 Task: Find connections with filter location Icó with filter topic #Venturecapitalwith filter profile language Potuguese with filter current company SPX FLOW, Inc. with filter school Modern School with filter industry Wholesale Chemical and Allied Products with filter service category Marketing with filter keywords title Copywriter
Action: Mouse moved to (587, 113)
Screenshot: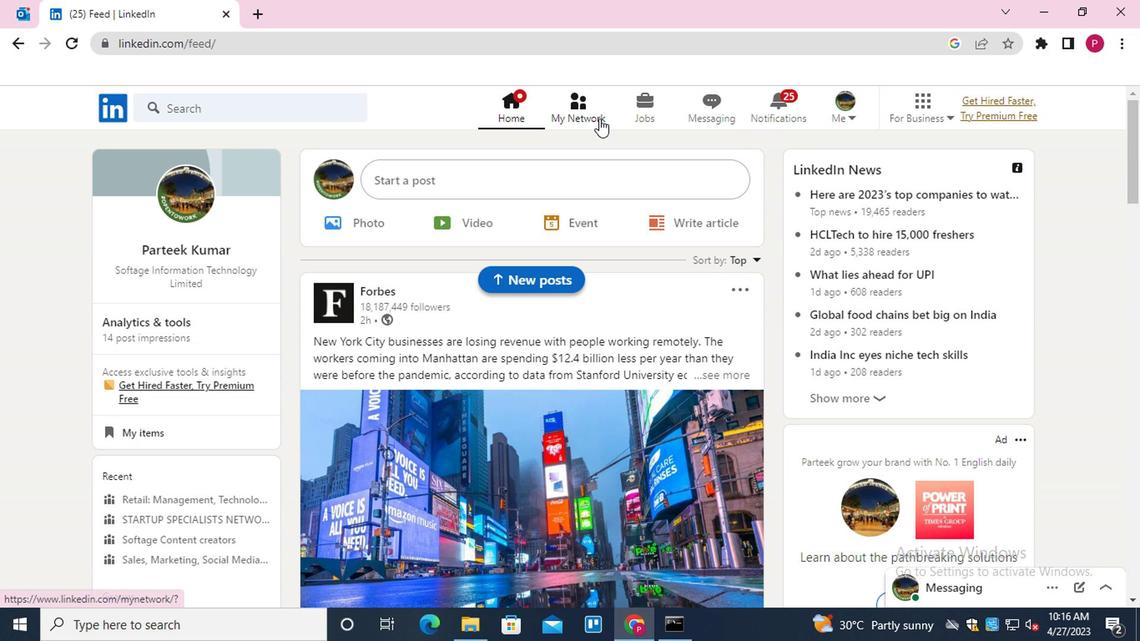 
Action: Mouse pressed left at (587, 113)
Screenshot: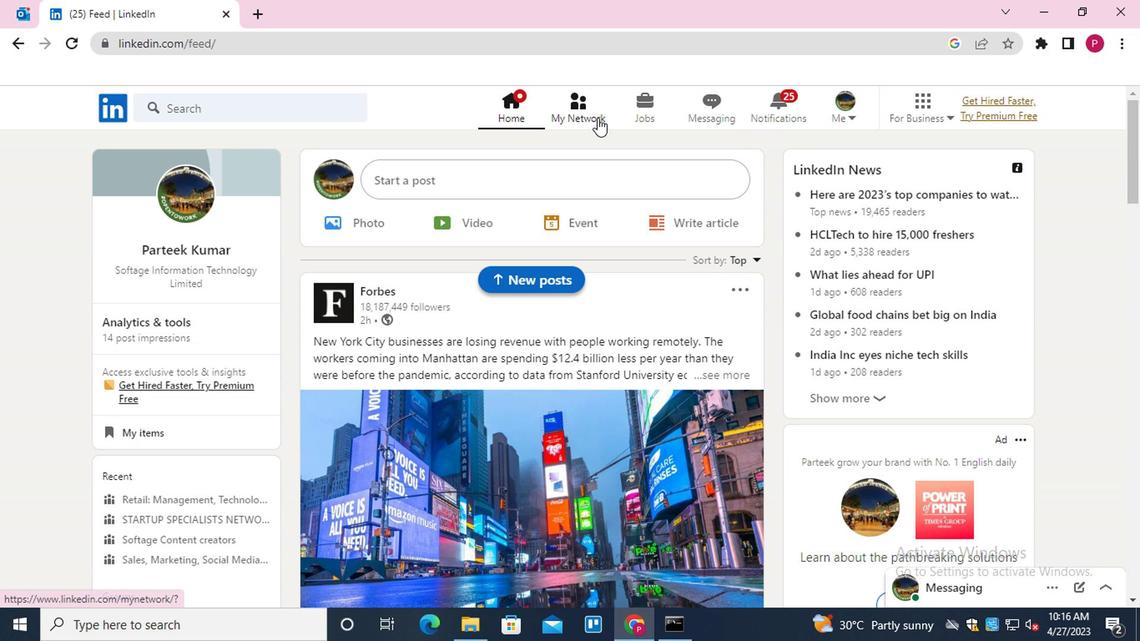 
Action: Mouse moved to (260, 194)
Screenshot: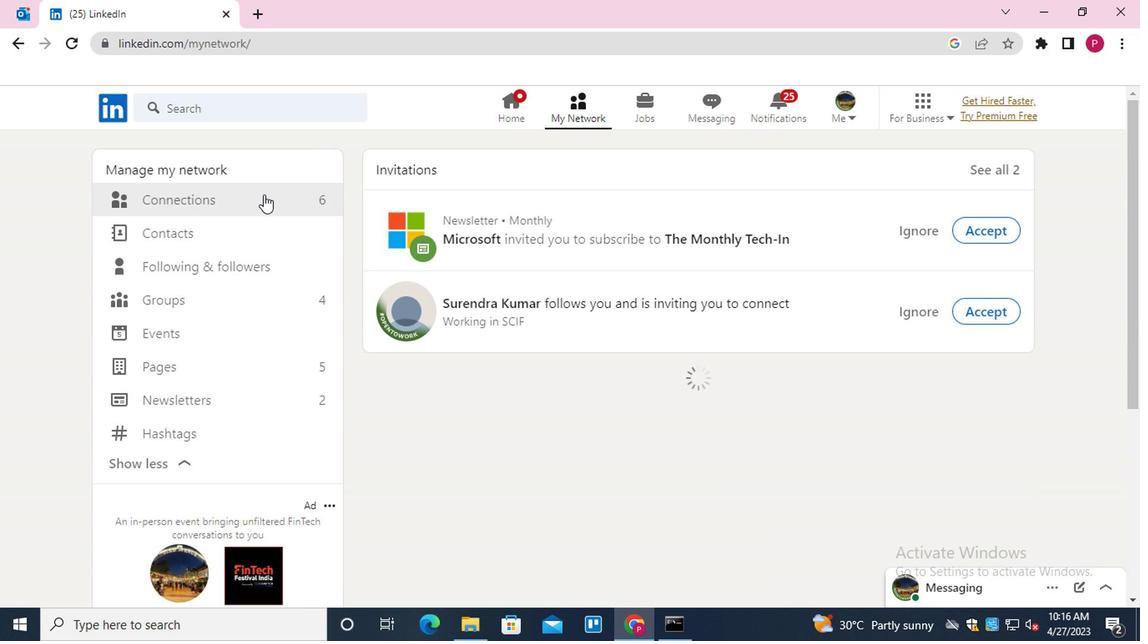 
Action: Mouse pressed left at (260, 194)
Screenshot: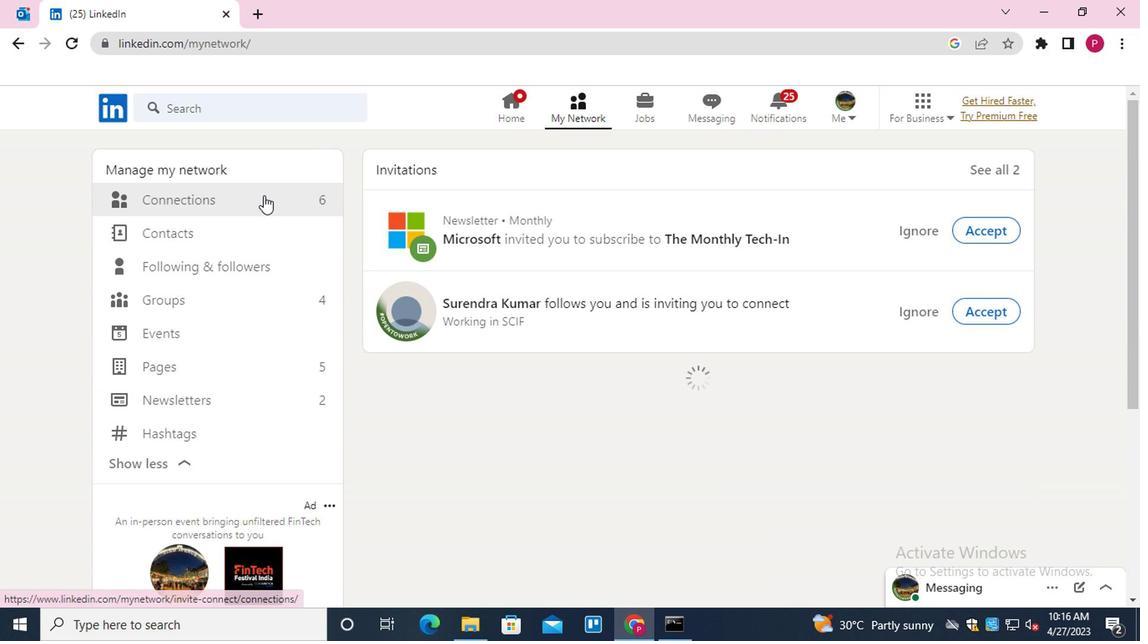 
Action: Mouse moved to (689, 198)
Screenshot: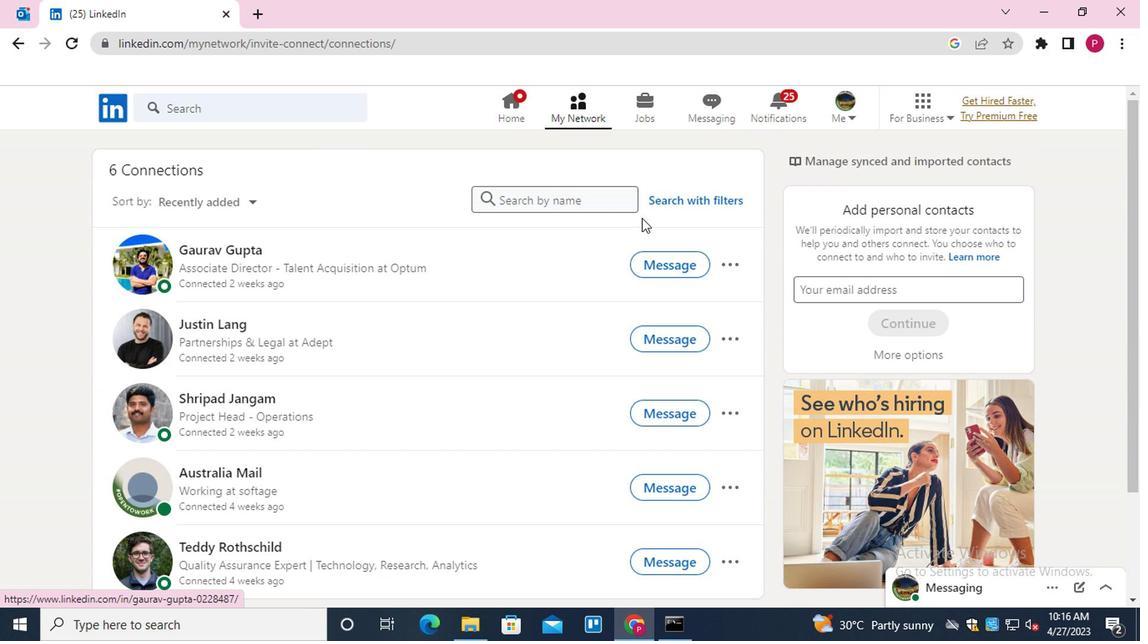 
Action: Mouse pressed left at (689, 198)
Screenshot: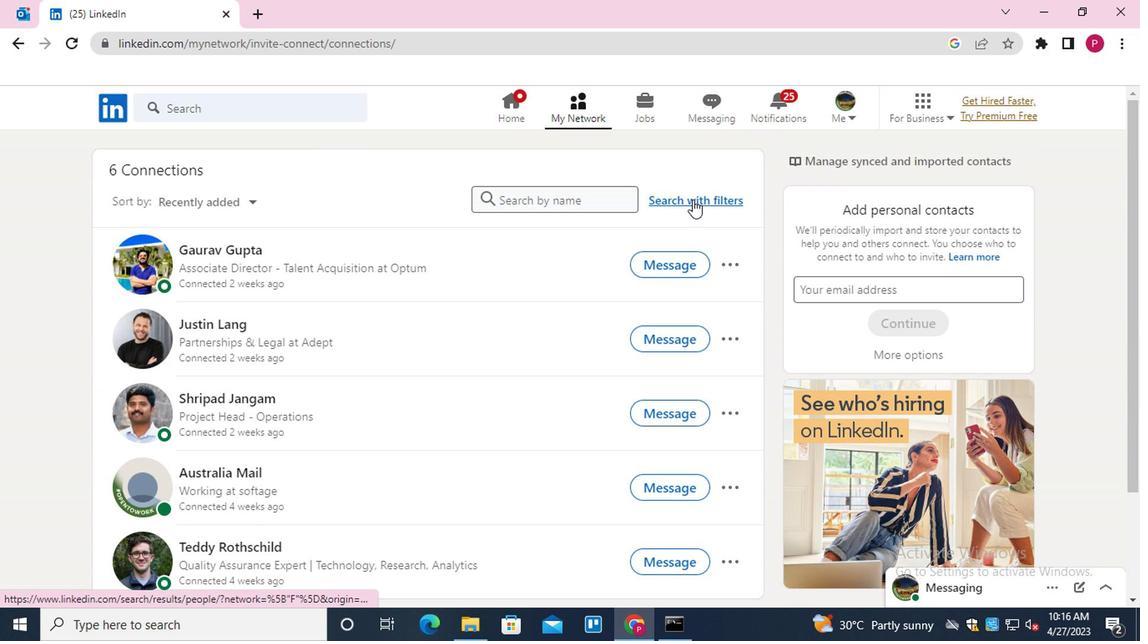 
Action: Mouse moved to (548, 151)
Screenshot: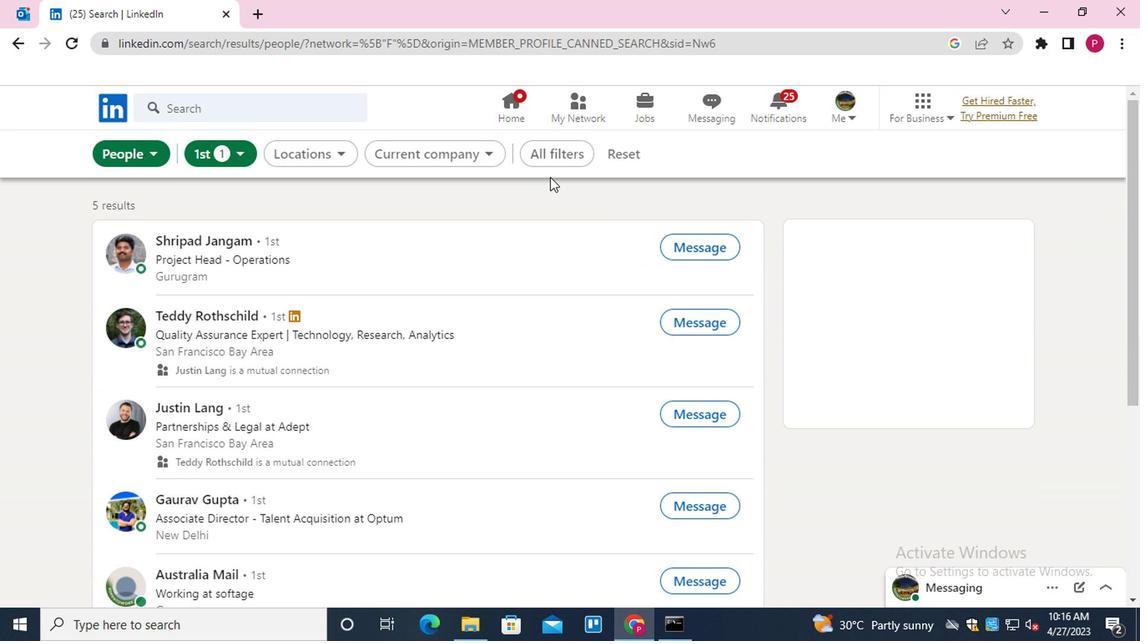 
Action: Mouse pressed left at (548, 151)
Screenshot: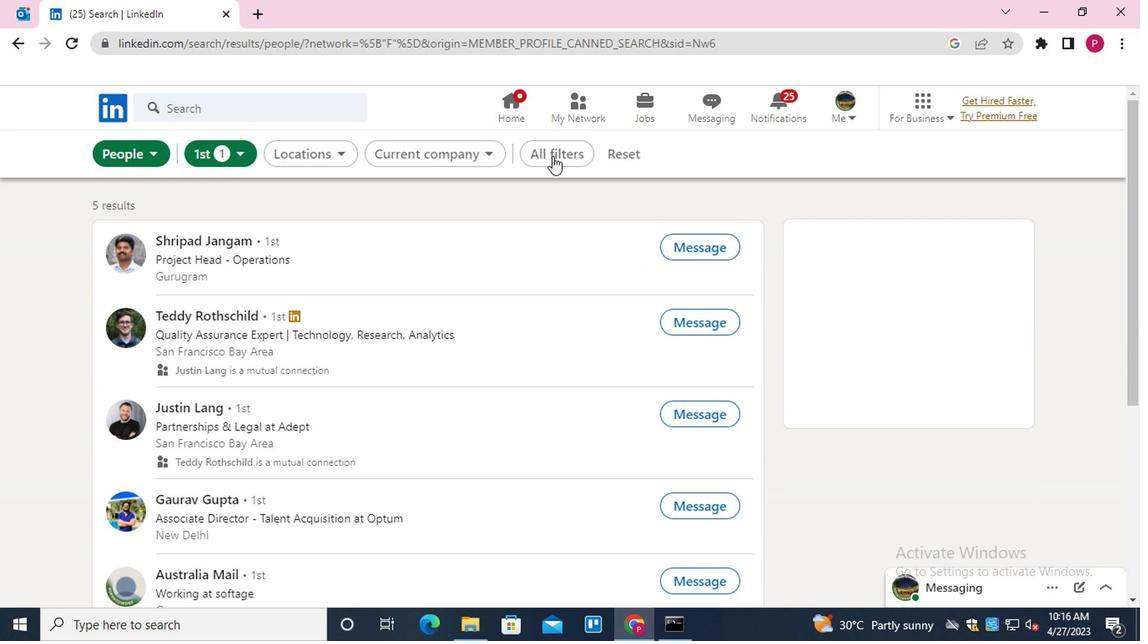 
Action: Mouse moved to (808, 320)
Screenshot: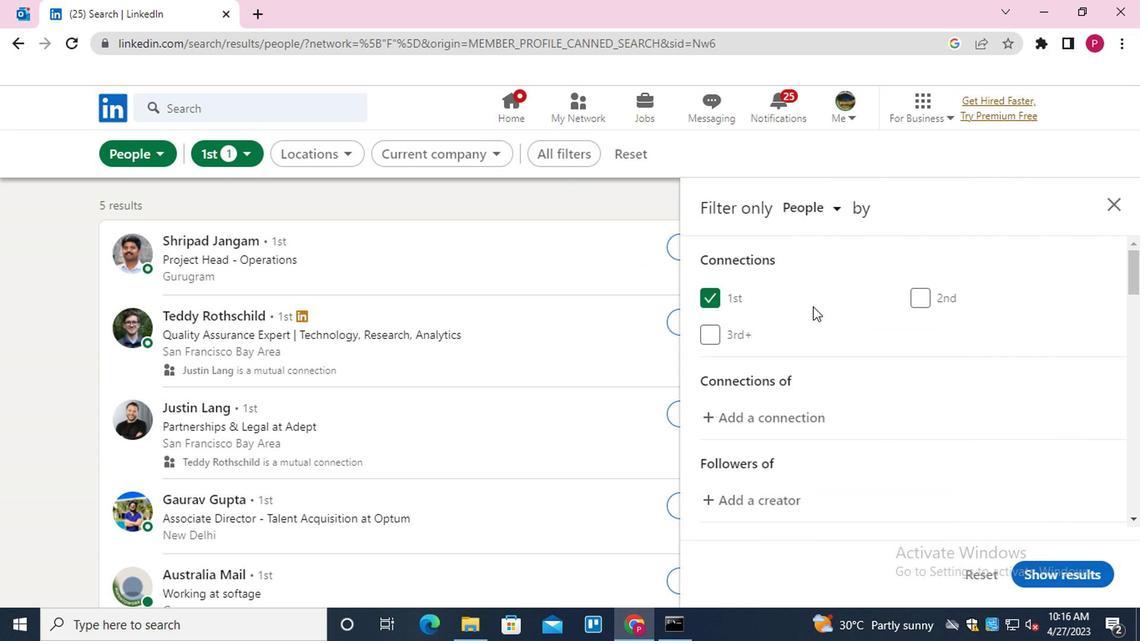 
Action: Mouse scrolled (808, 320) with delta (0, 0)
Screenshot: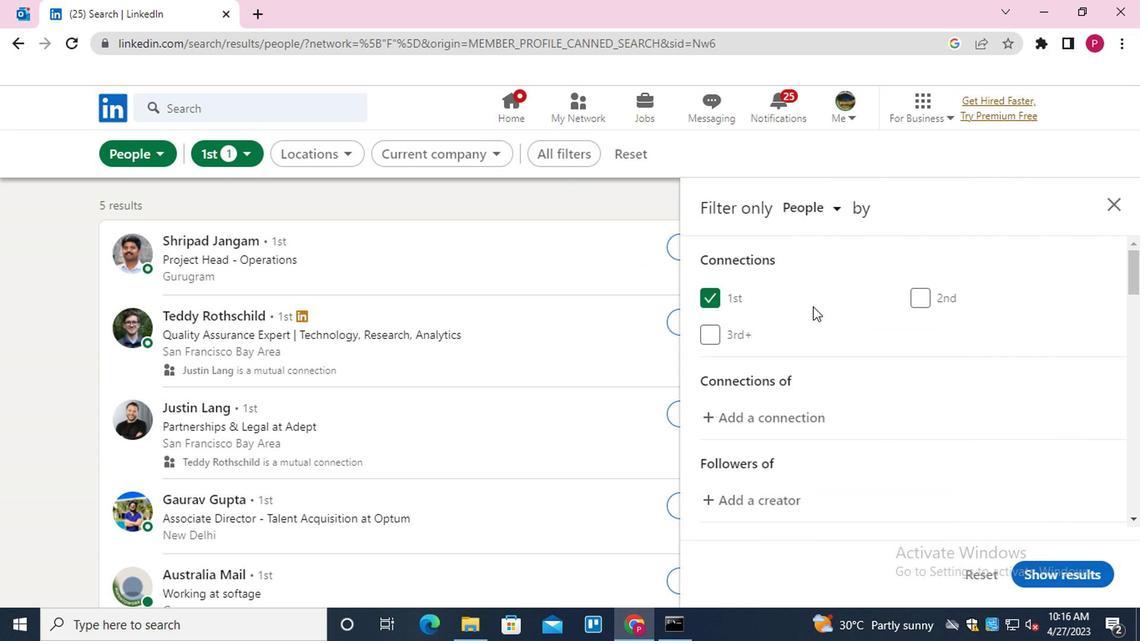 
Action: Mouse moved to (810, 323)
Screenshot: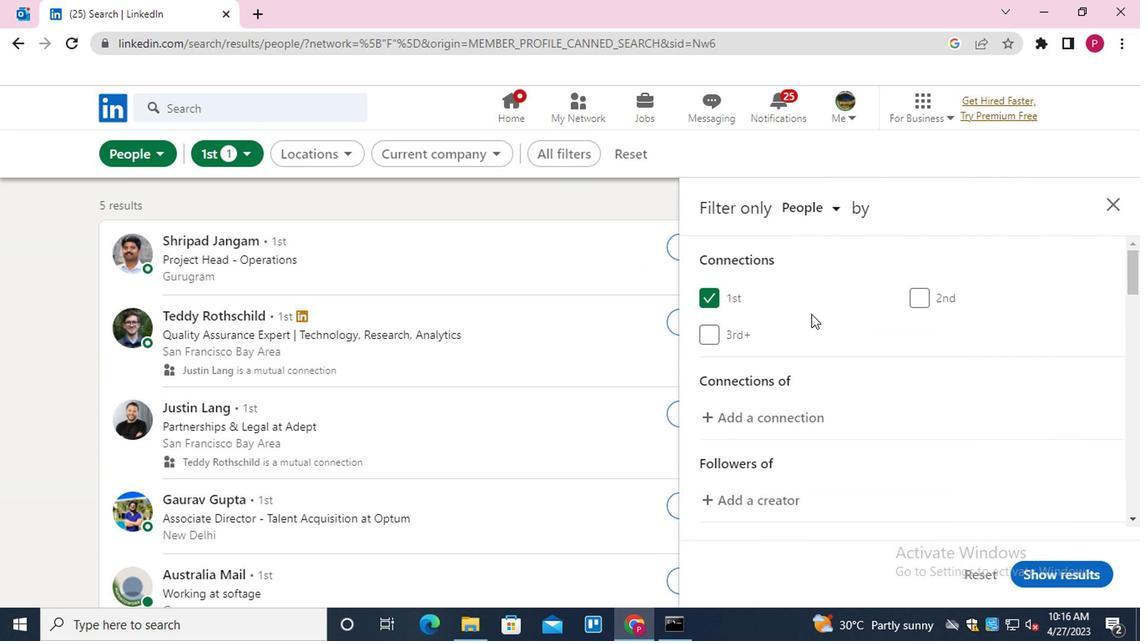 
Action: Mouse scrolled (810, 322) with delta (0, 0)
Screenshot: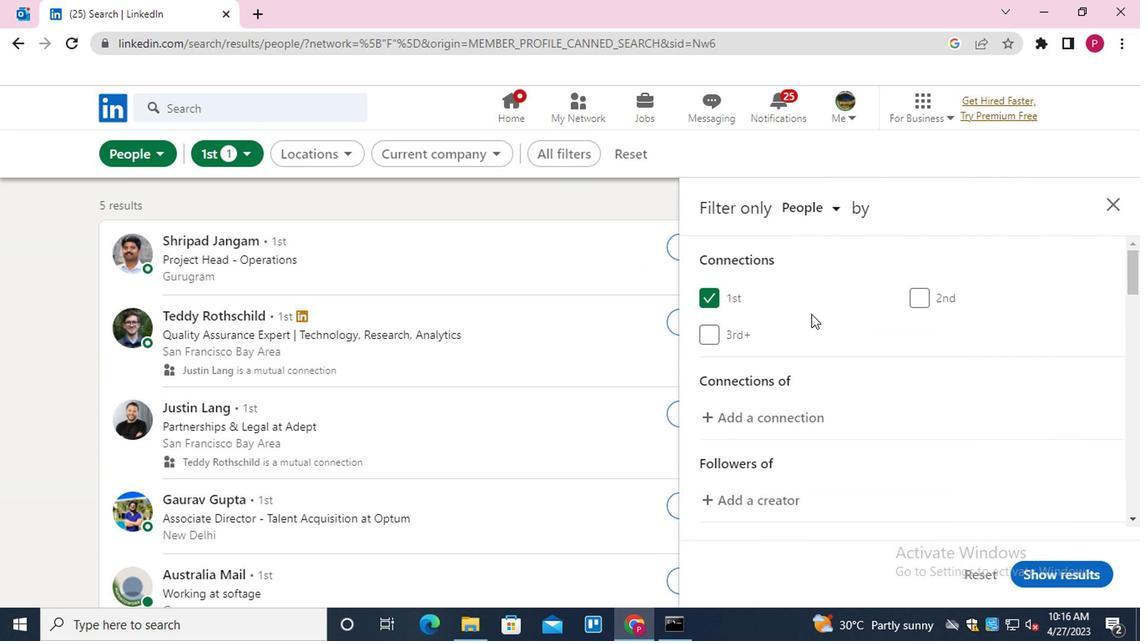 
Action: Mouse moved to (811, 324)
Screenshot: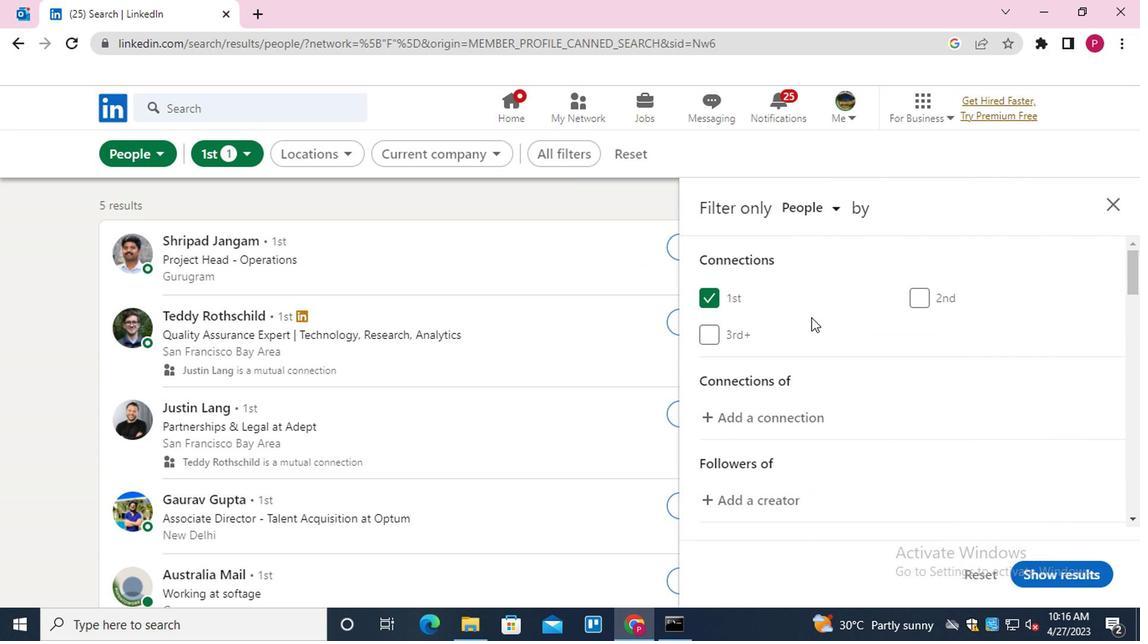 
Action: Mouse scrolled (811, 324) with delta (0, 0)
Screenshot: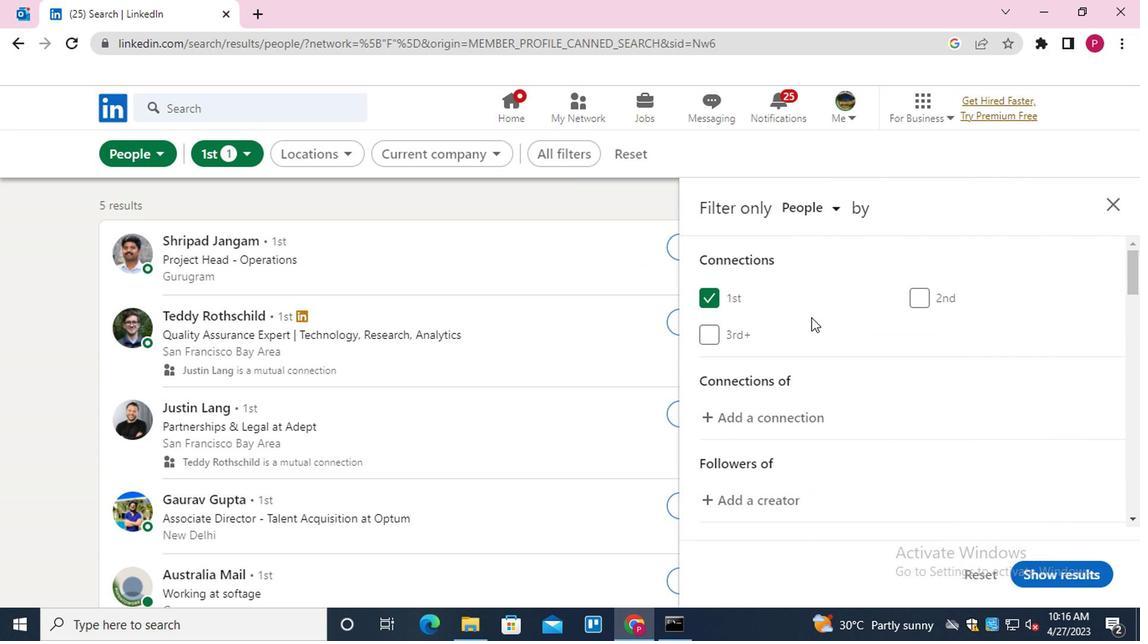 
Action: Mouse moved to (944, 401)
Screenshot: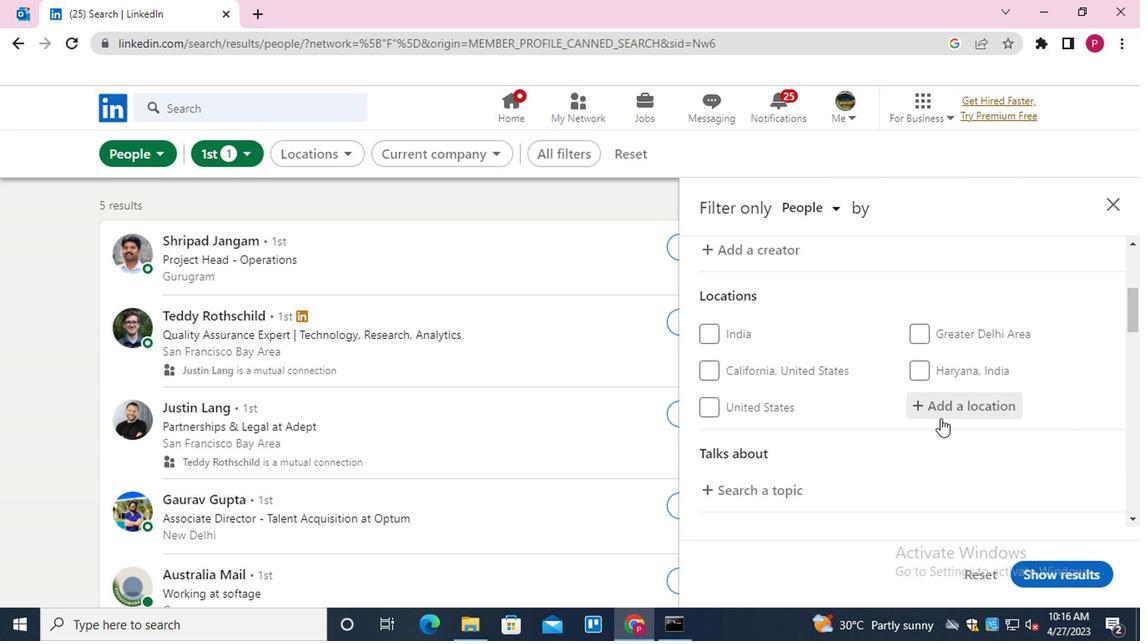
Action: Mouse pressed left at (944, 401)
Screenshot: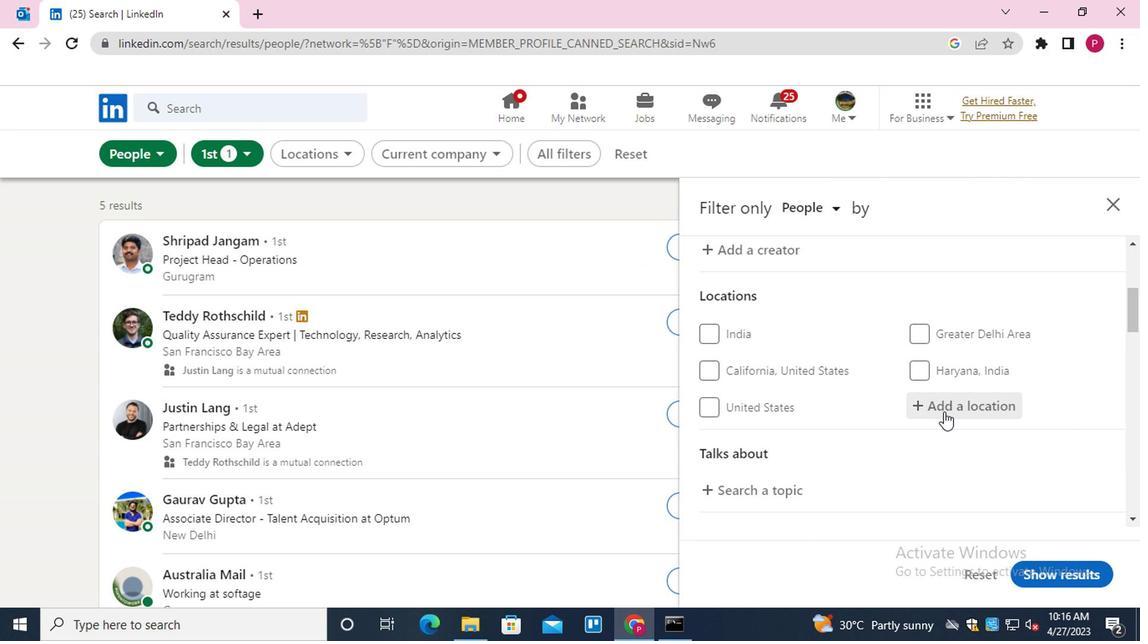 
Action: Key pressed <Key.shift>ICO<Key.down><Key.enter>
Screenshot: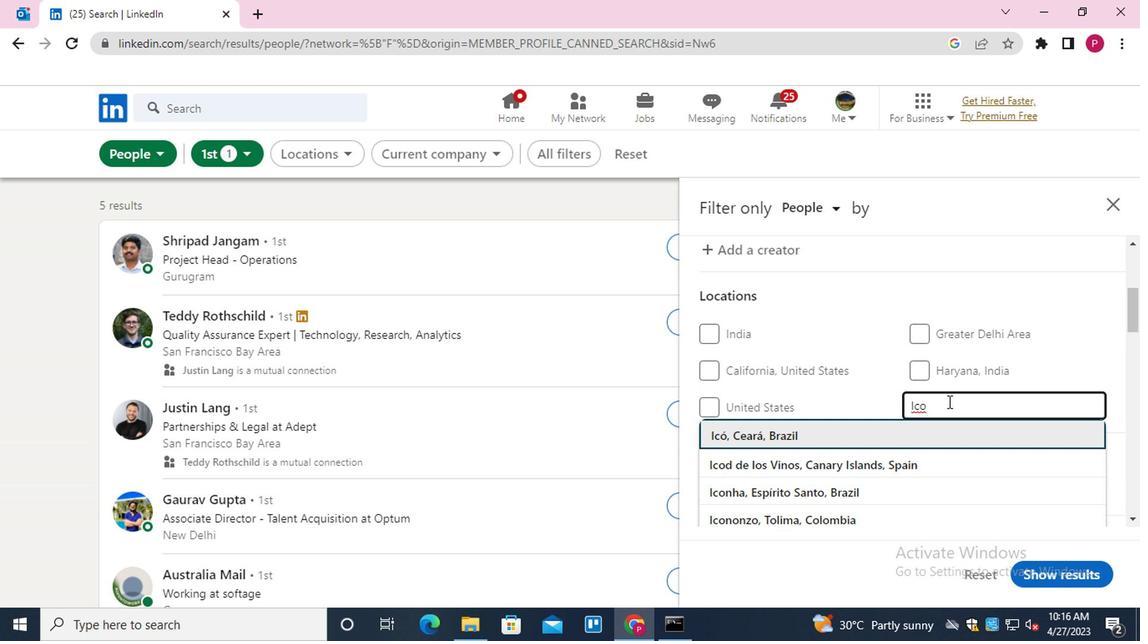 
Action: Mouse scrolled (944, 400) with delta (0, 0)
Screenshot: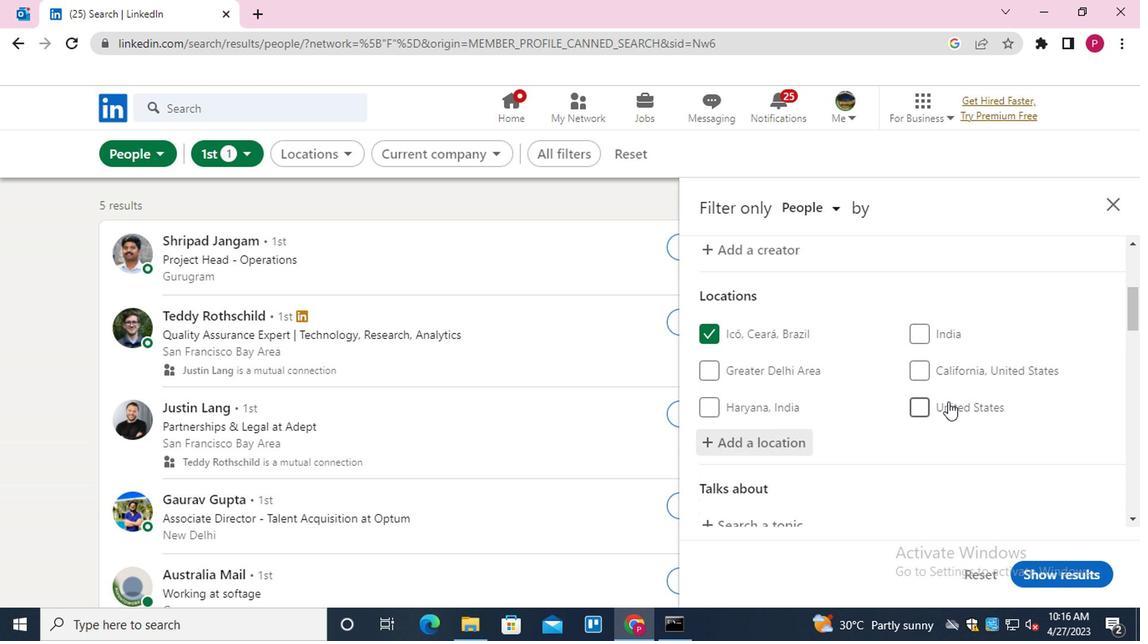 
Action: Mouse scrolled (944, 400) with delta (0, 0)
Screenshot: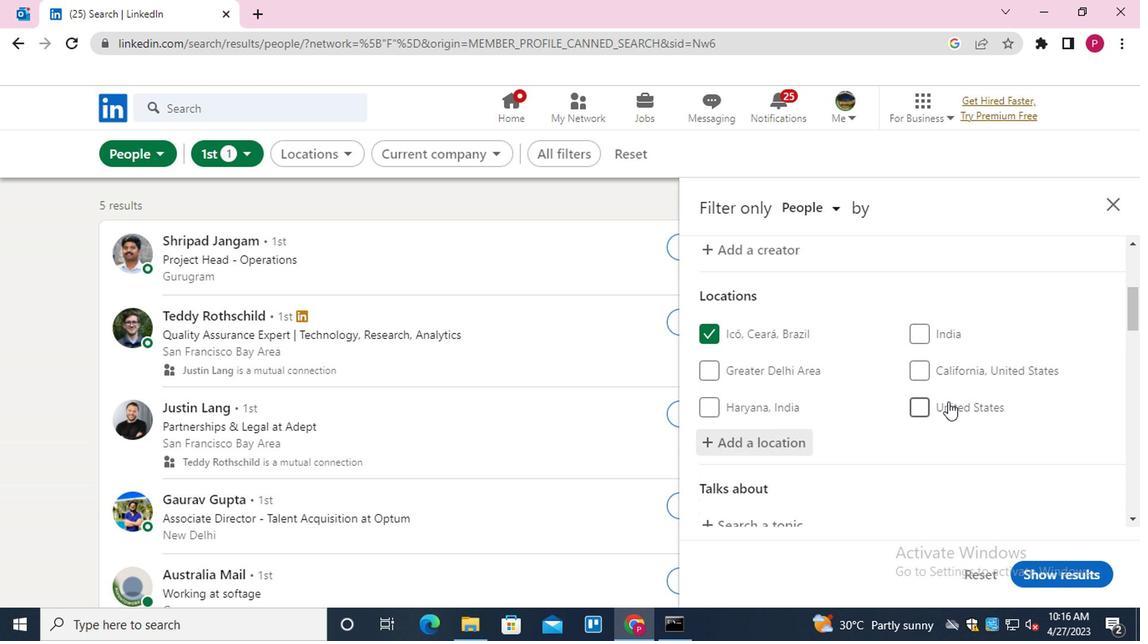 
Action: Mouse scrolled (944, 400) with delta (0, 0)
Screenshot: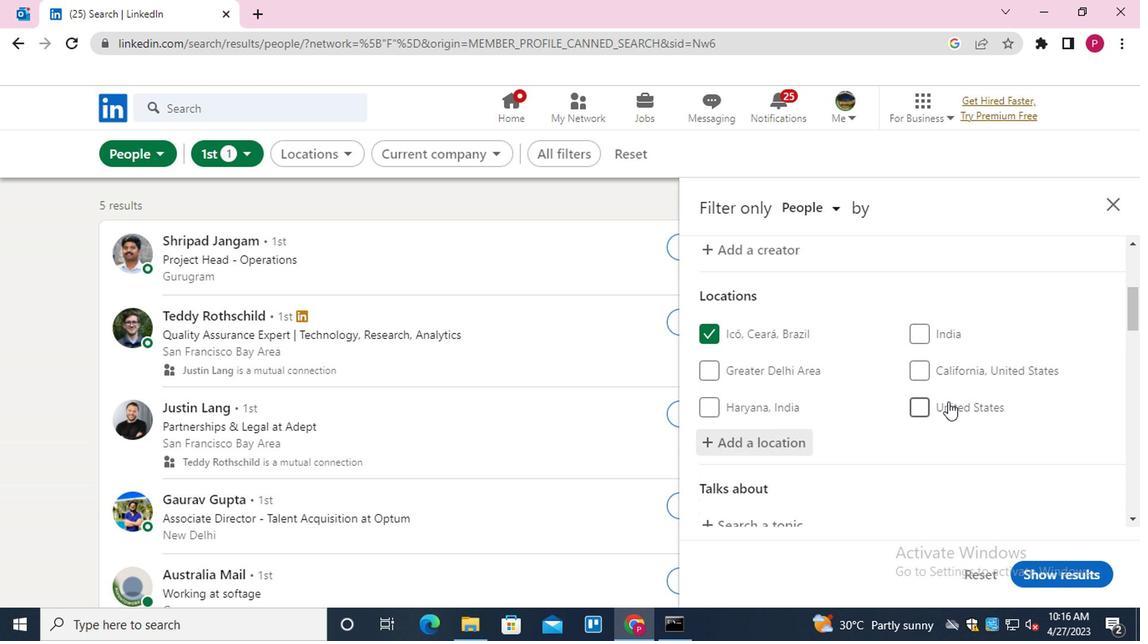 
Action: Mouse moved to (764, 277)
Screenshot: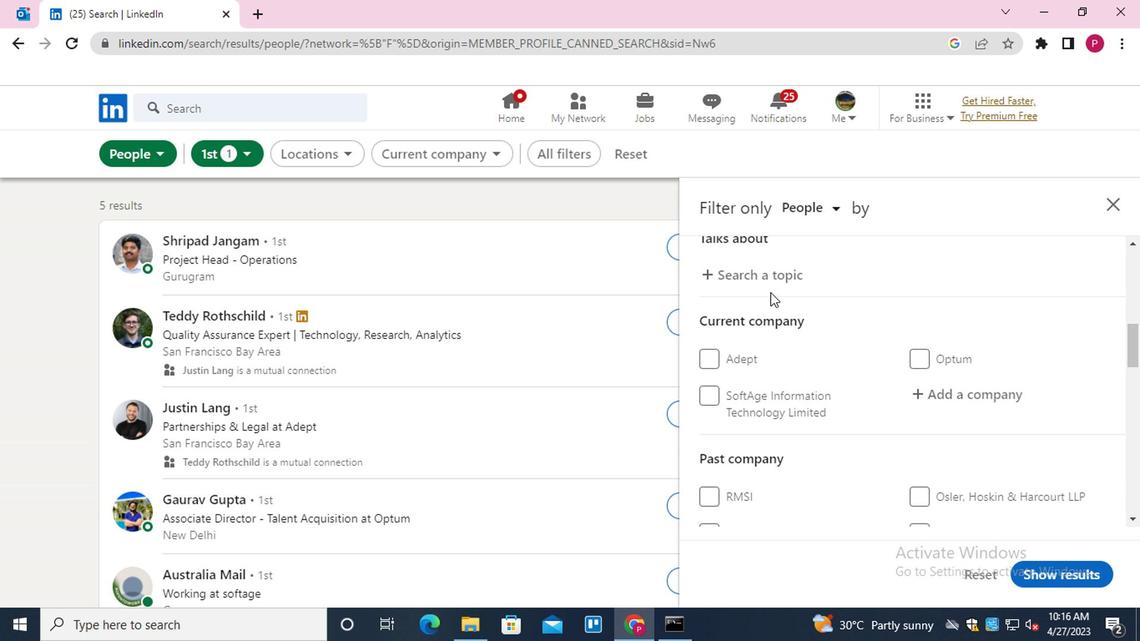 
Action: Mouse pressed left at (764, 277)
Screenshot: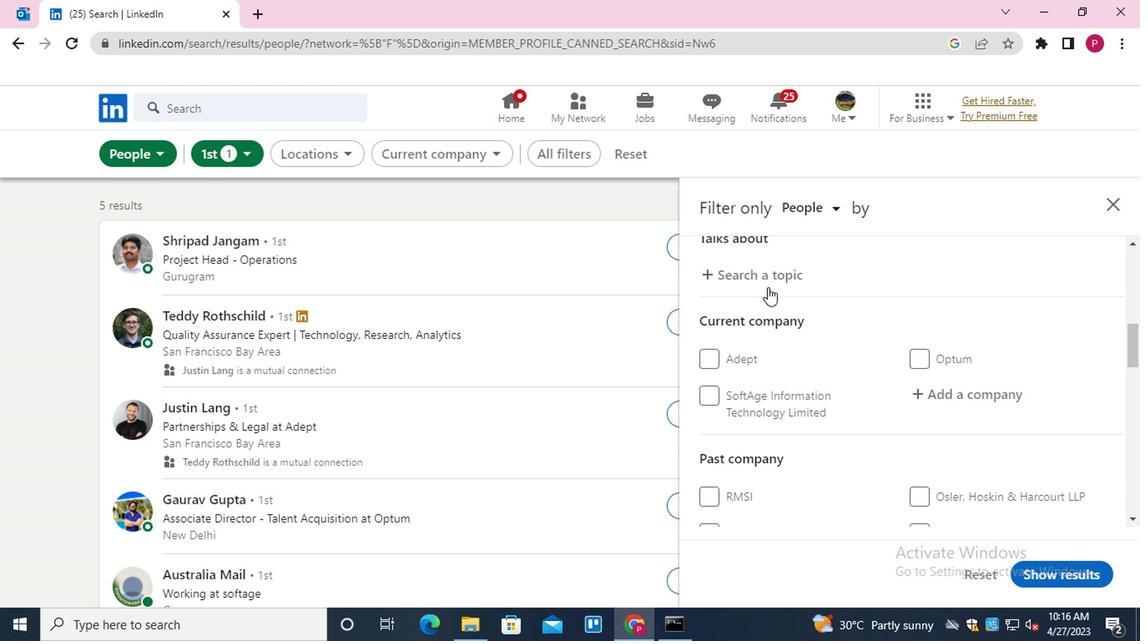 
Action: Key pressed <Key.shift>VENTURE<Key.down><Key.enter>
Screenshot: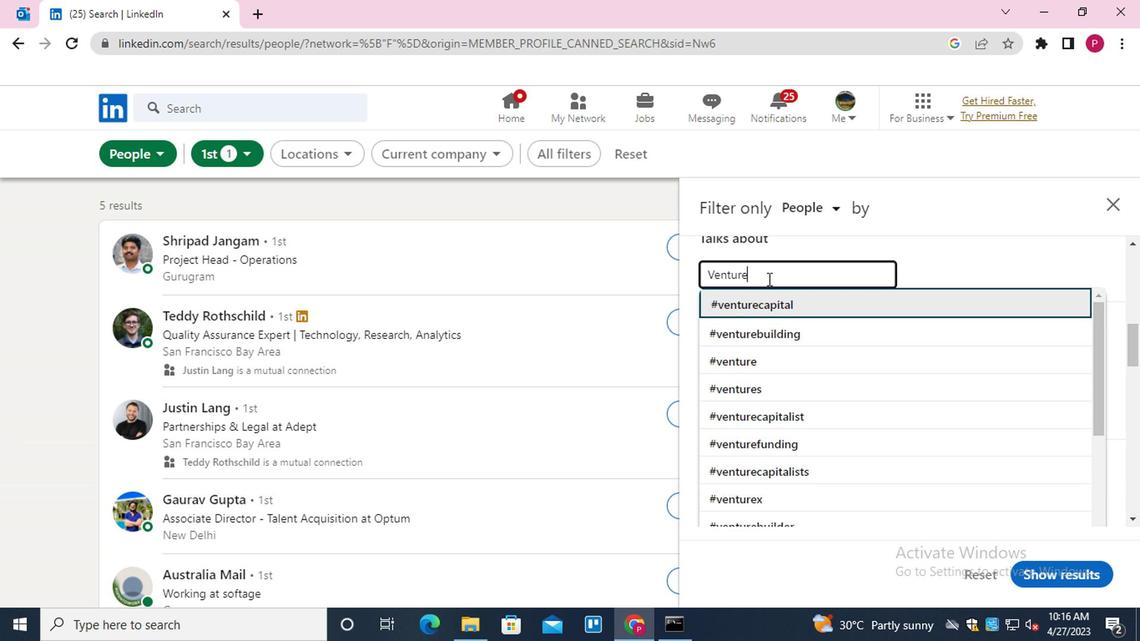 
Action: Mouse moved to (751, 293)
Screenshot: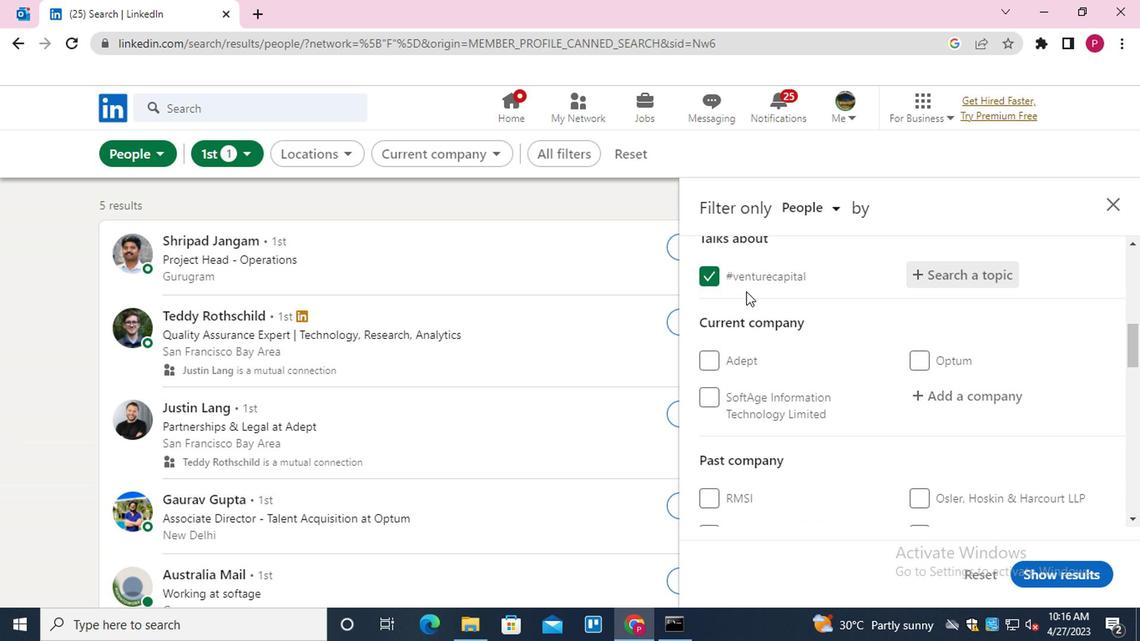 
Action: Mouse scrolled (751, 293) with delta (0, 0)
Screenshot: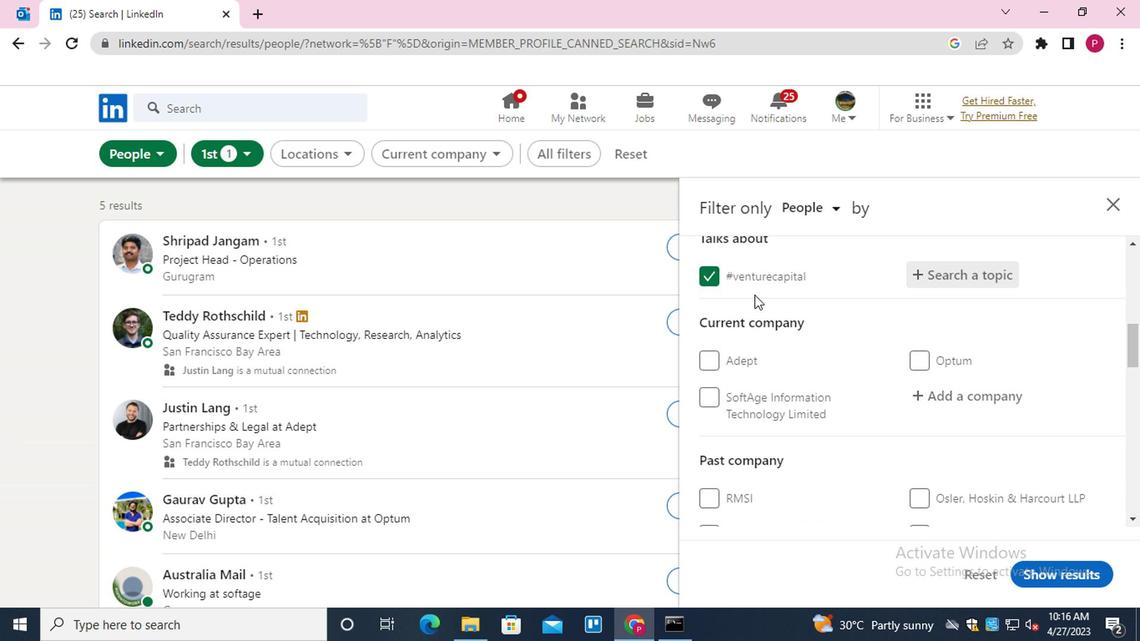 
Action: Mouse moved to (946, 296)
Screenshot: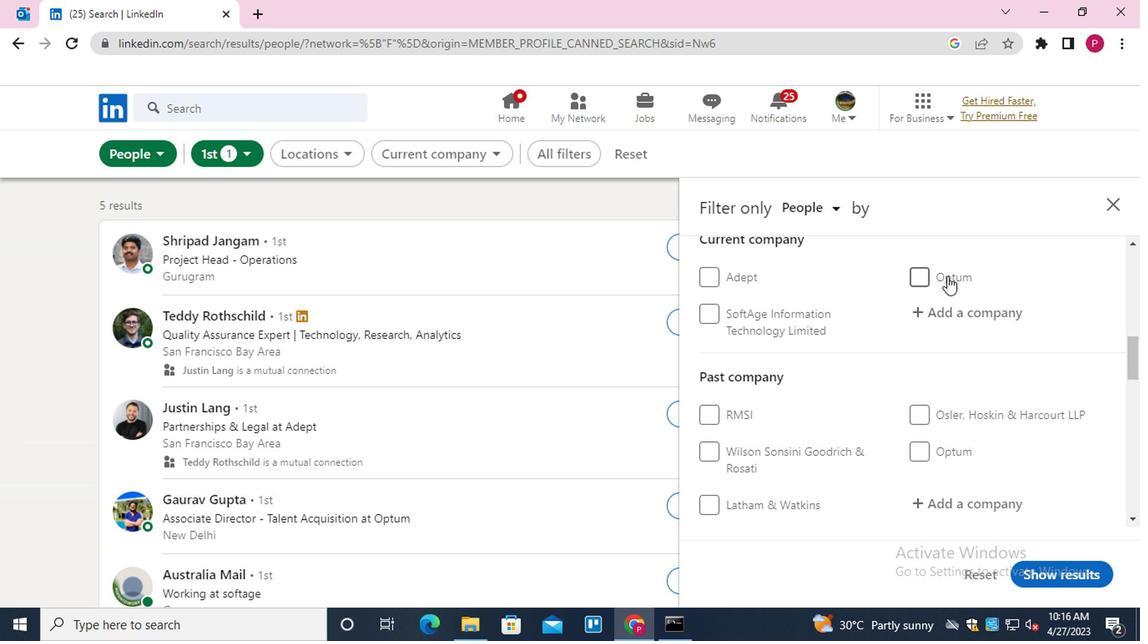 
Action: Mouse pressed left at (946, 296)
Screenshot: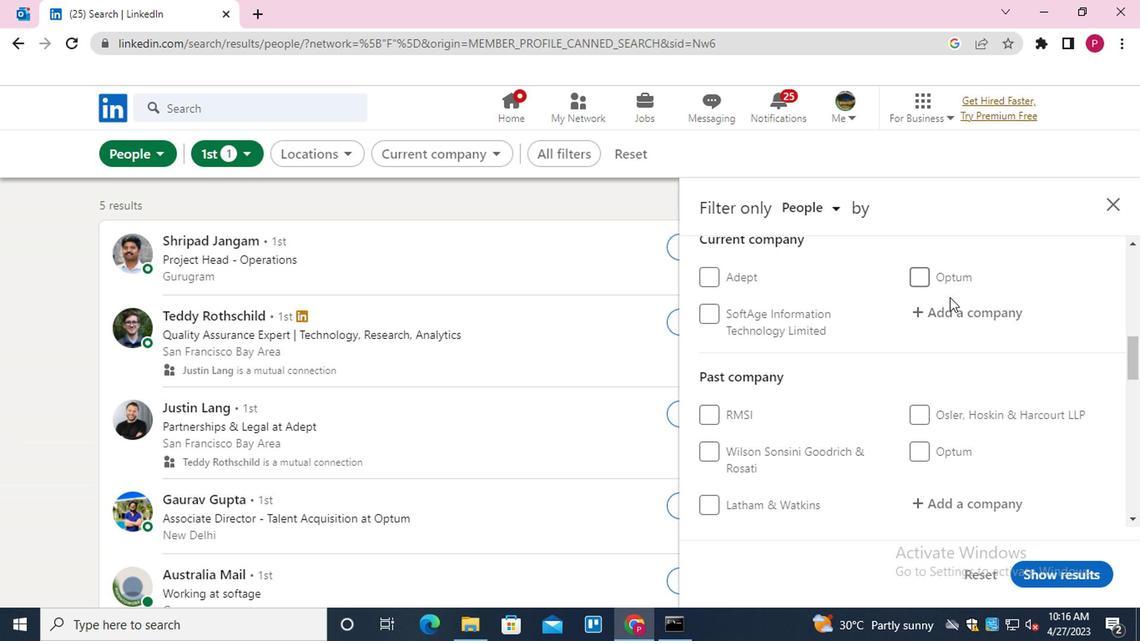 
Action: Mouse moved to (948, 317)
Screenshot: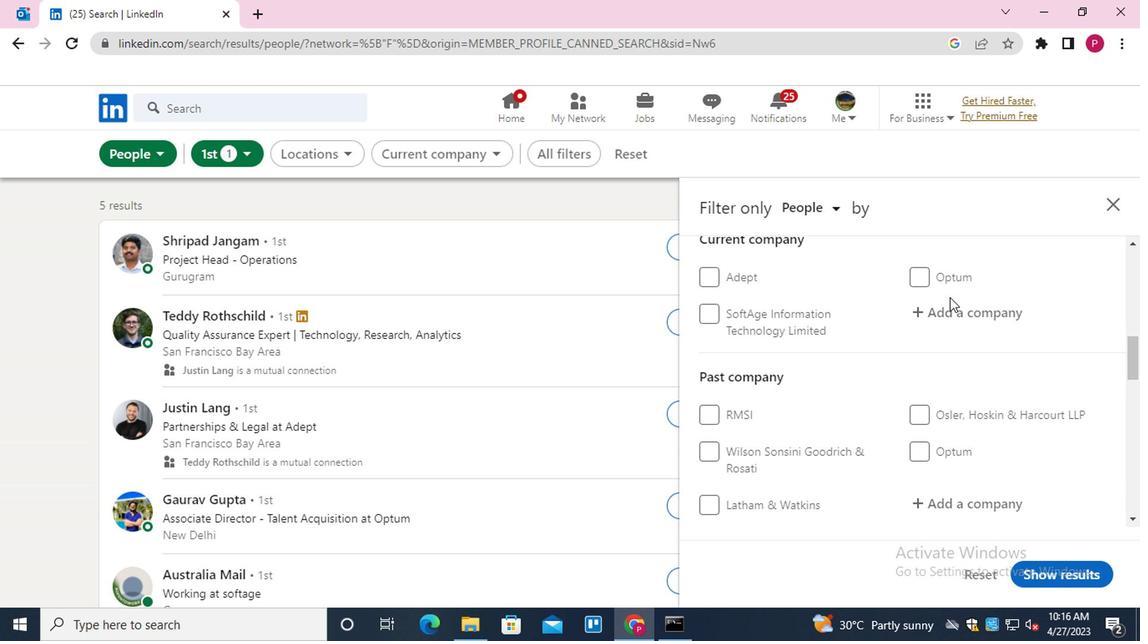 
Action: Mouse pressed left at (948, 317)
Screenshot: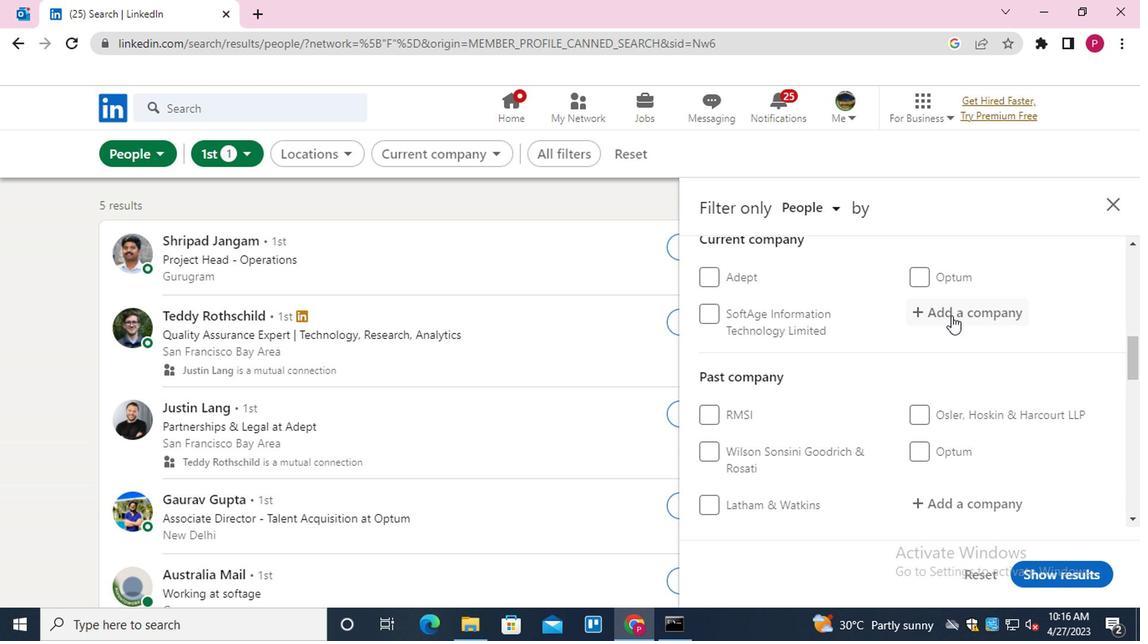 
Action: Key pressed <Key.shift>SPX<Key.space><Key.down><Key.enter>
Screenshot: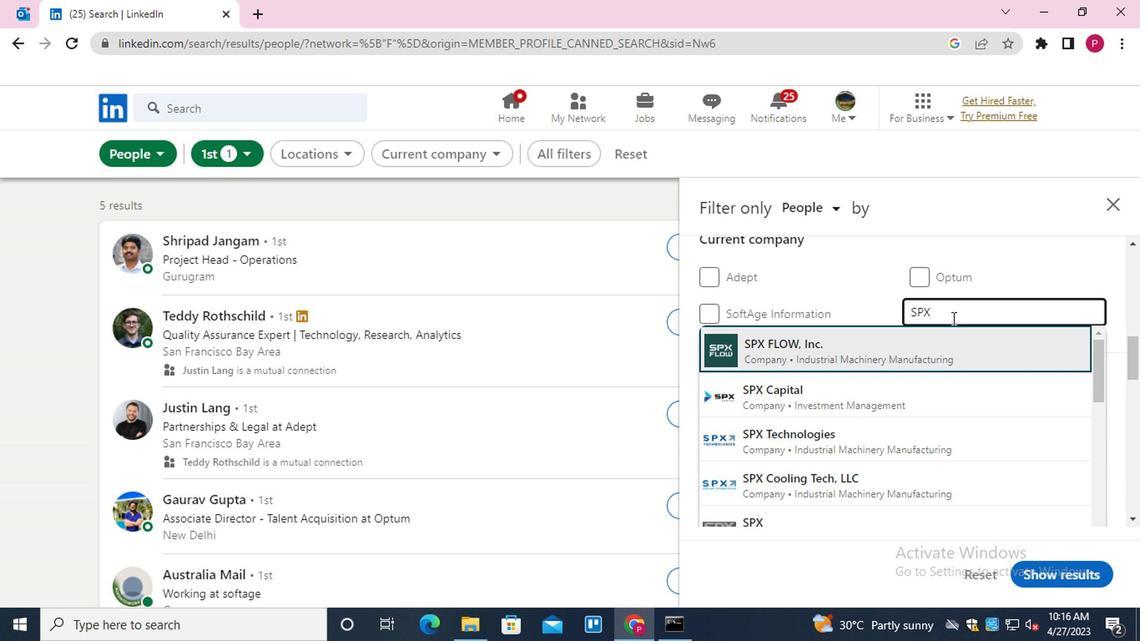 
Action: Mouse moved to (920, 320)
Screenshot: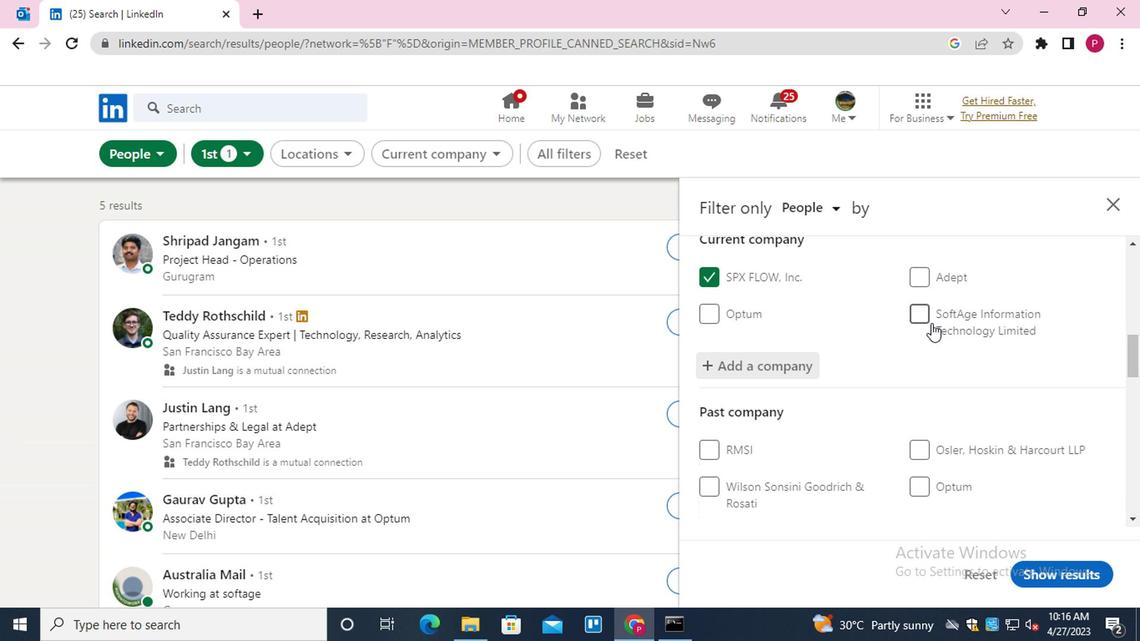
Action: Mouse scrolled (920, 320) with delta (0, 0)
Screenshot: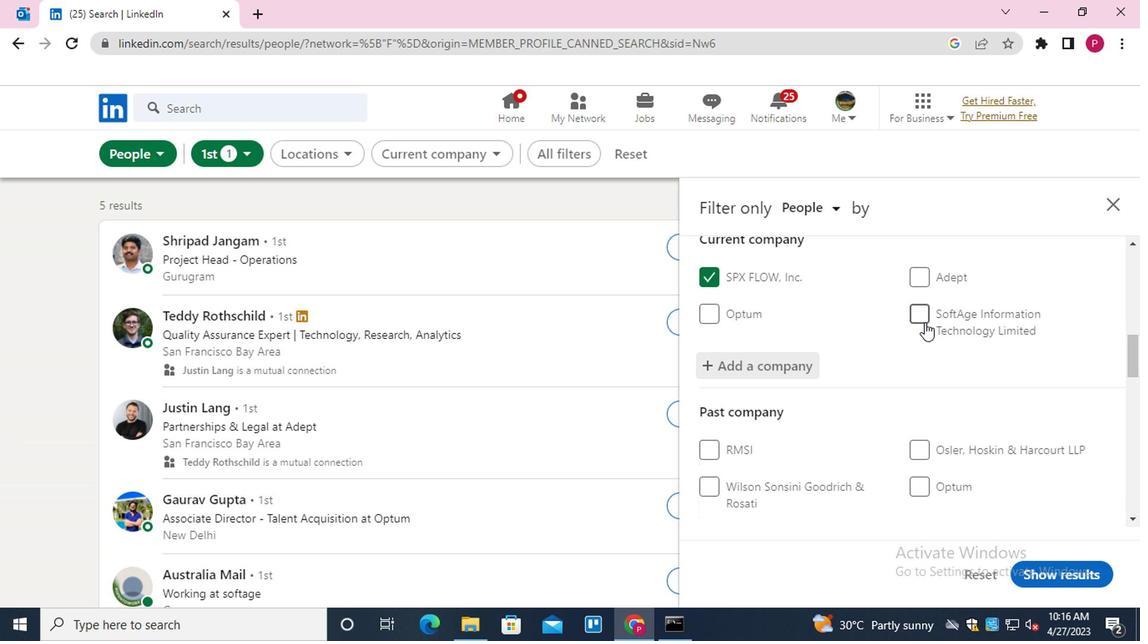
Action: Mouse scrolled (920, 320) with delta (0, 0)
Screenshot: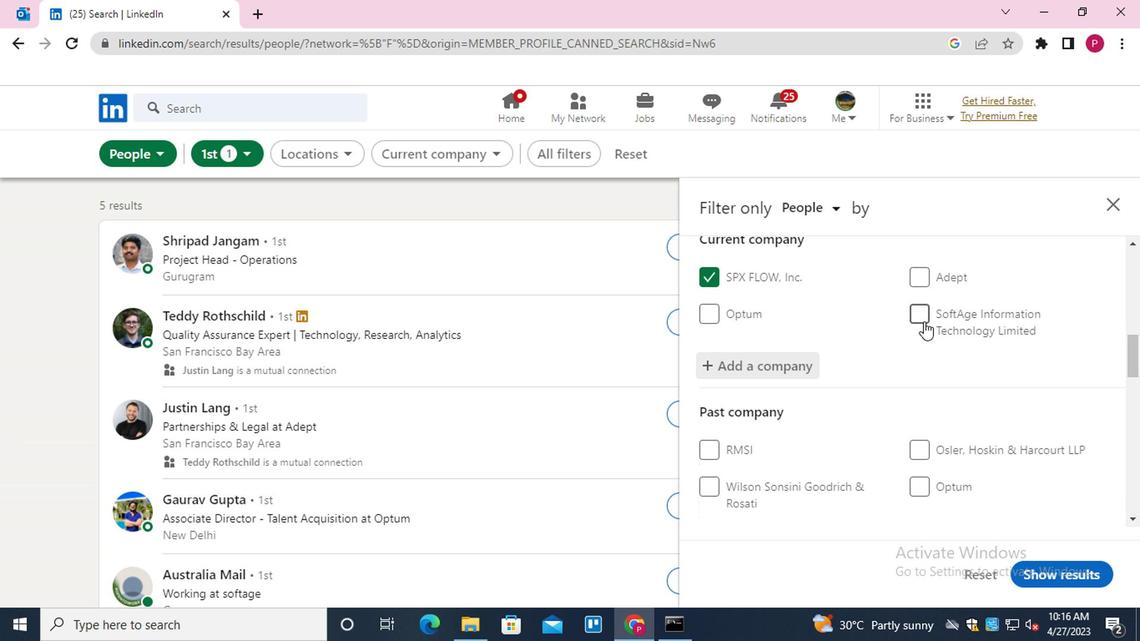 
Action: Mouse moved to (936, 362)
Screenshot: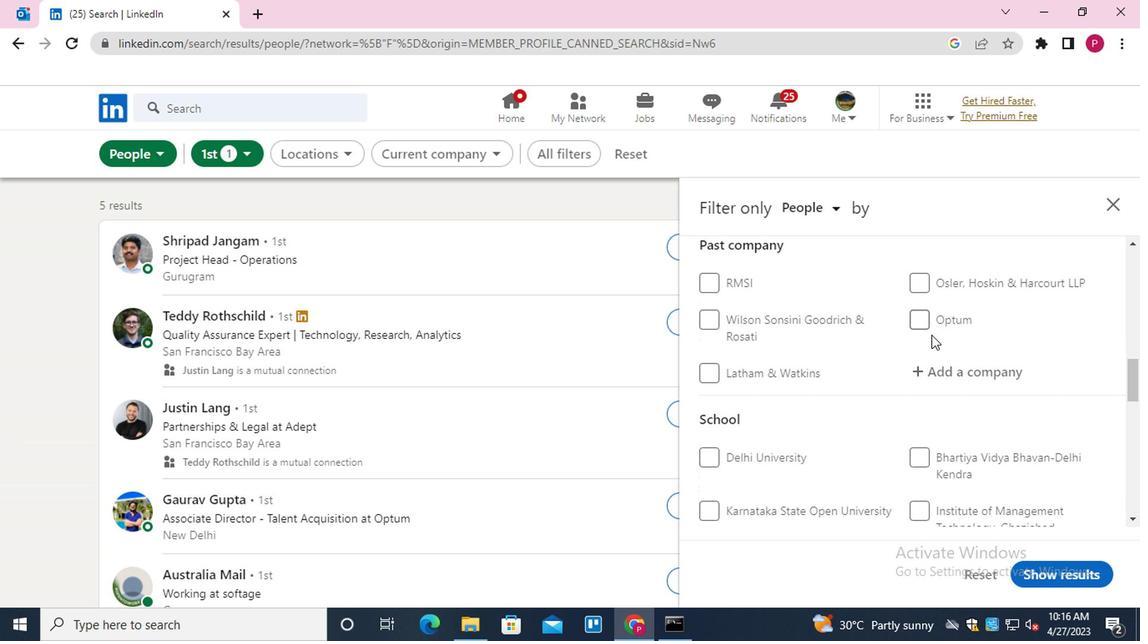
Action: Mouse scrolled (936, 362) with delta (0, 0)
Screenshot: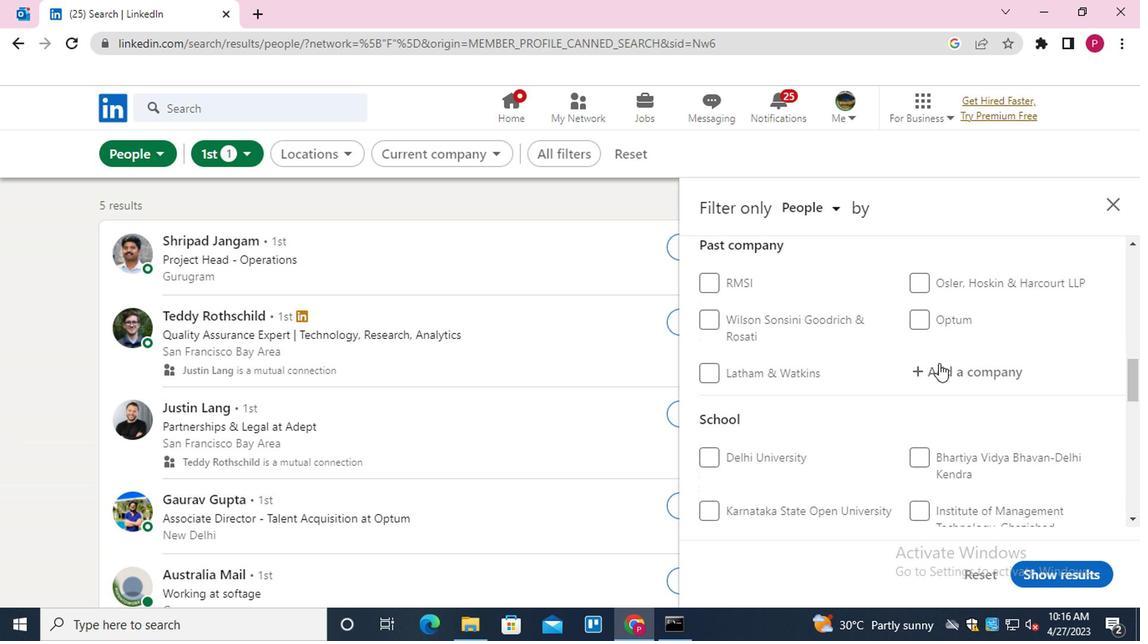 
Action: Mouse scrolled (936, 362) with delta (0, 0)
Screenshot: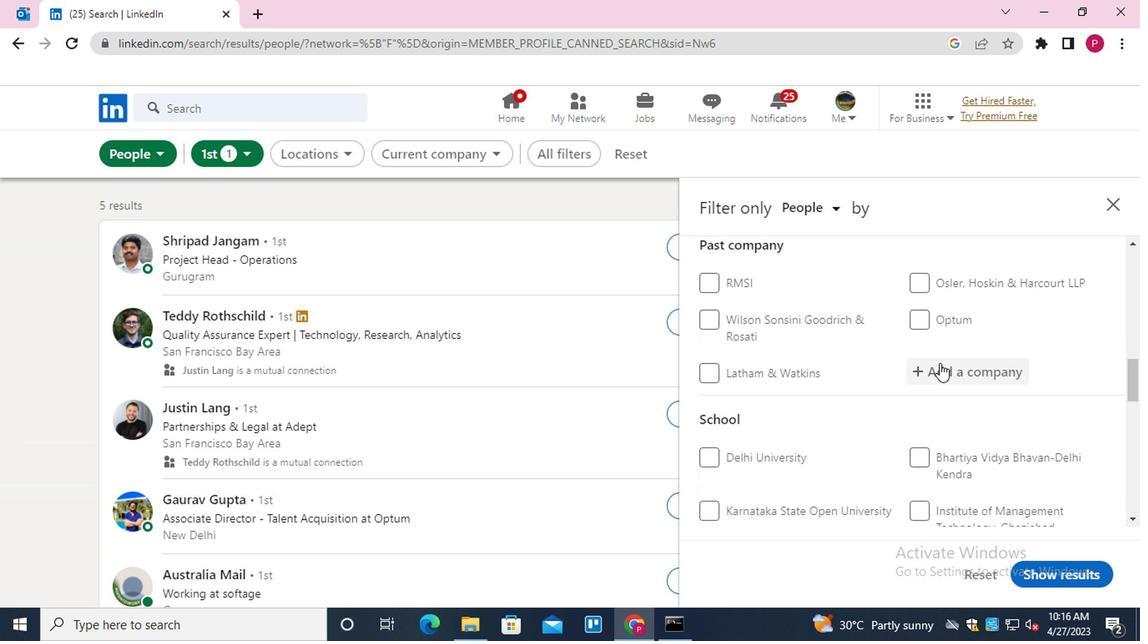 
Action: Mouse moved to (957, 396)
Screenshot: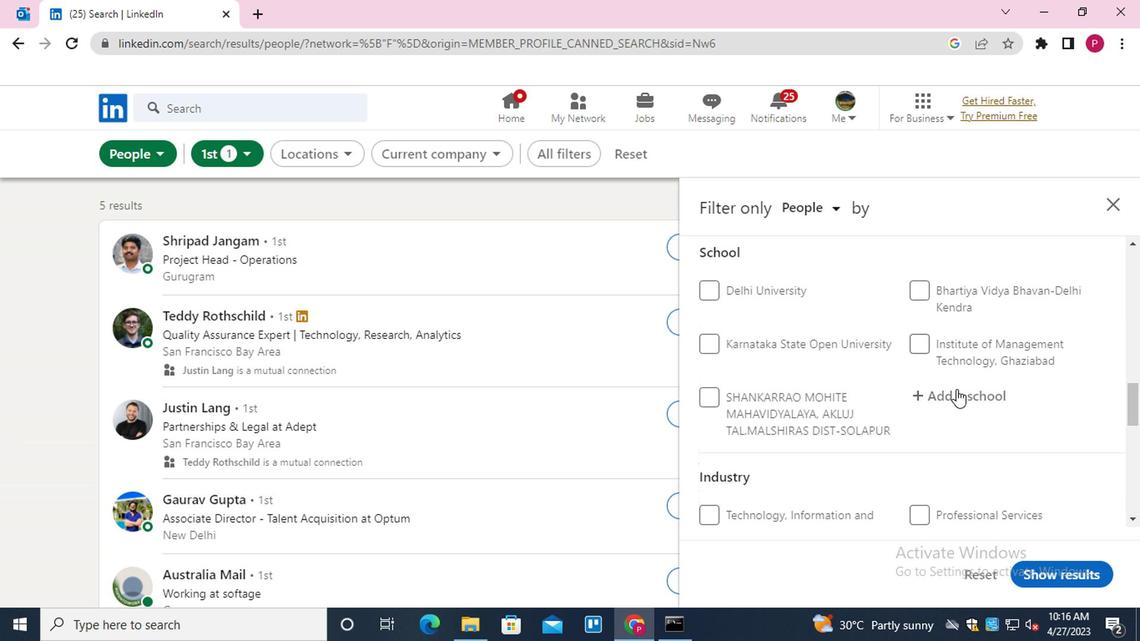 
Action: Mouse pressed left at (957, 396)
Screenshot: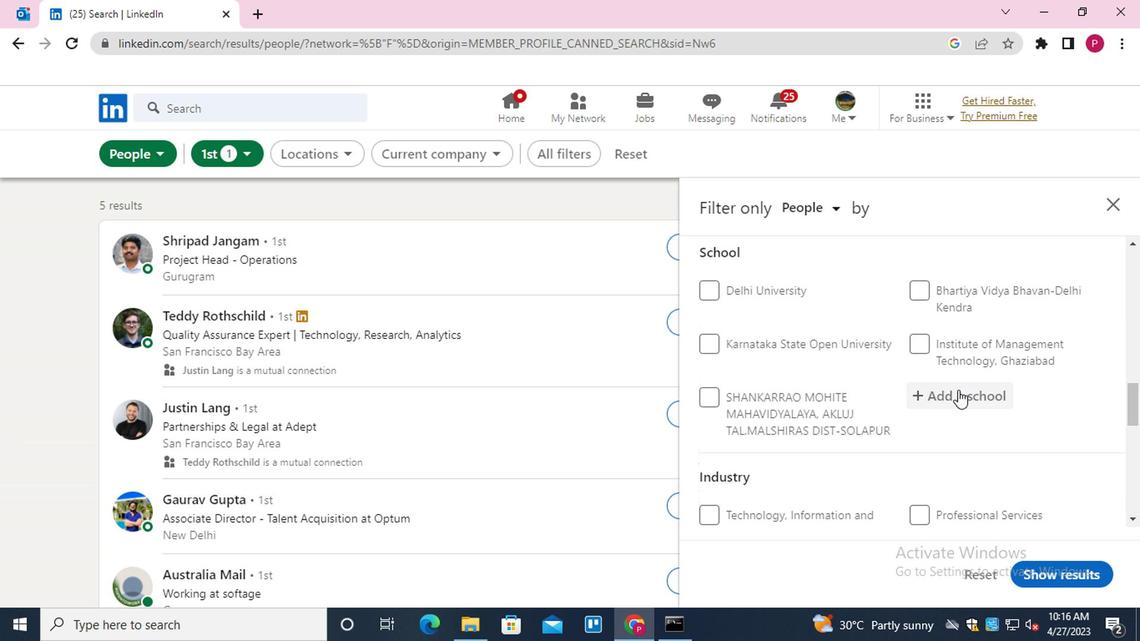 
Action: Key pressed <Key.shift>MODERN<Key.space><Key.shift>SCHOOL<Key.space><Key.down><Key.enter>
Screenshot: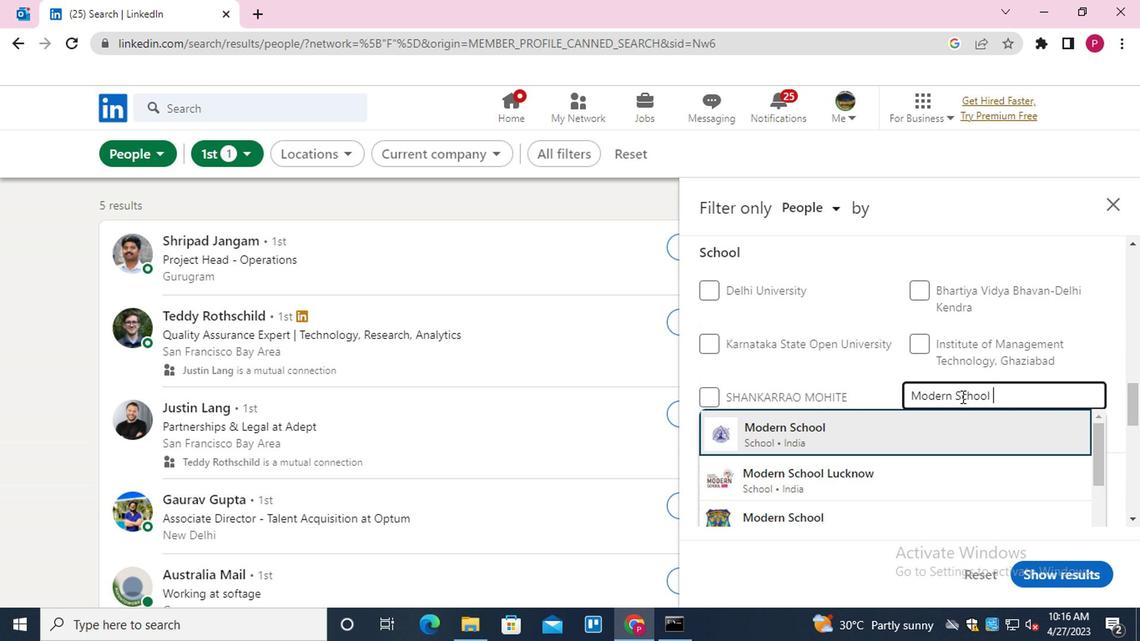 
Action: Mouse scrolled (957, 395) with delta (0, -1)
Screenshot: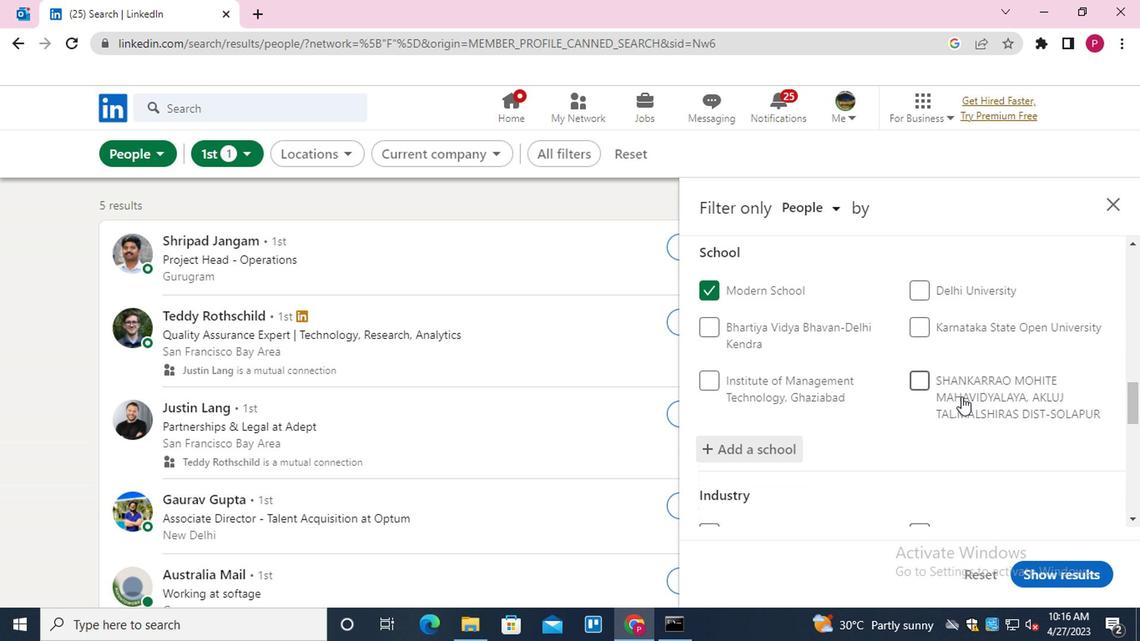 
Action: Mouse scrolled (957, 395) with delta (0, -1)
Screenshot: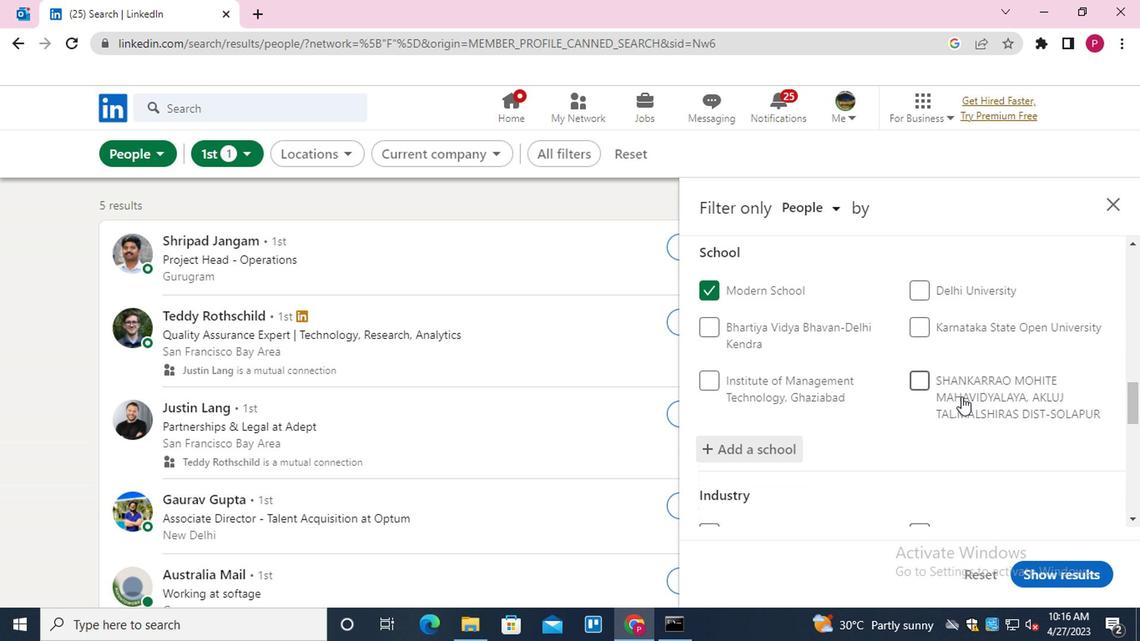 
Action: Mouse scrolled (957, 395) with delta (0, -1)
Screenshot: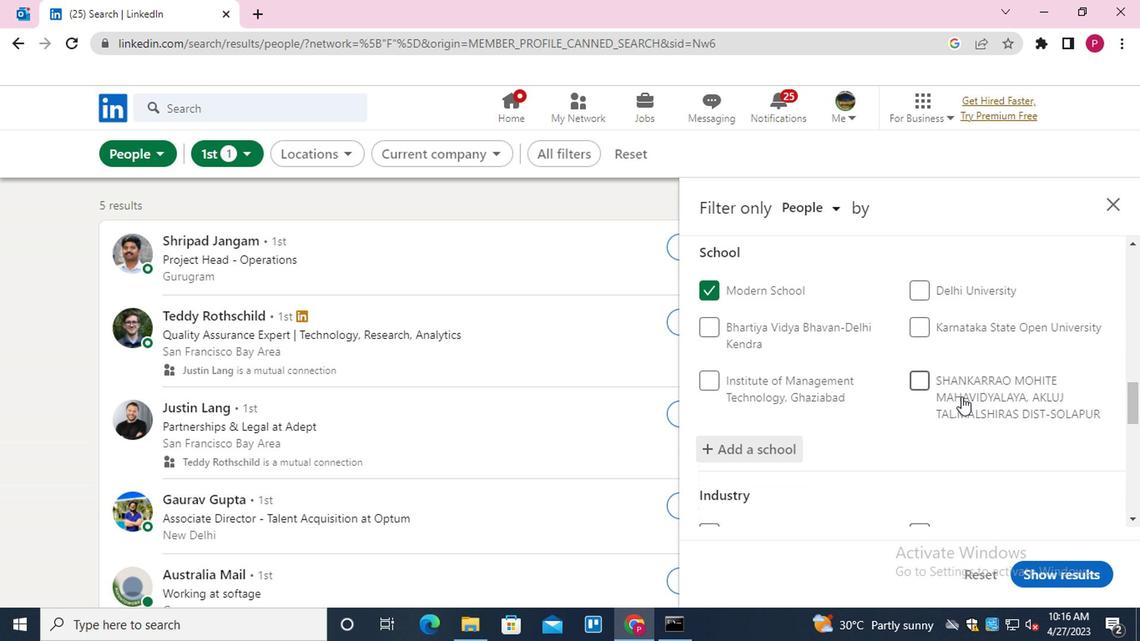 
Action: Mouse moved to (948, 387)
Screenshot: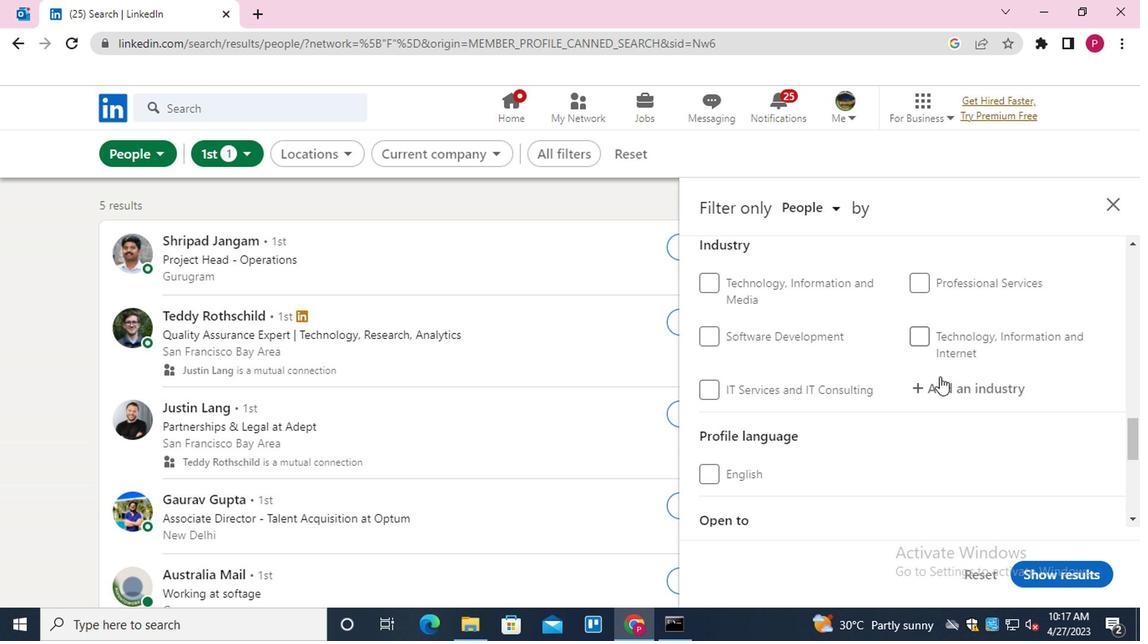 
Action: Mouse pressed left at (948, 387)
Screenshot: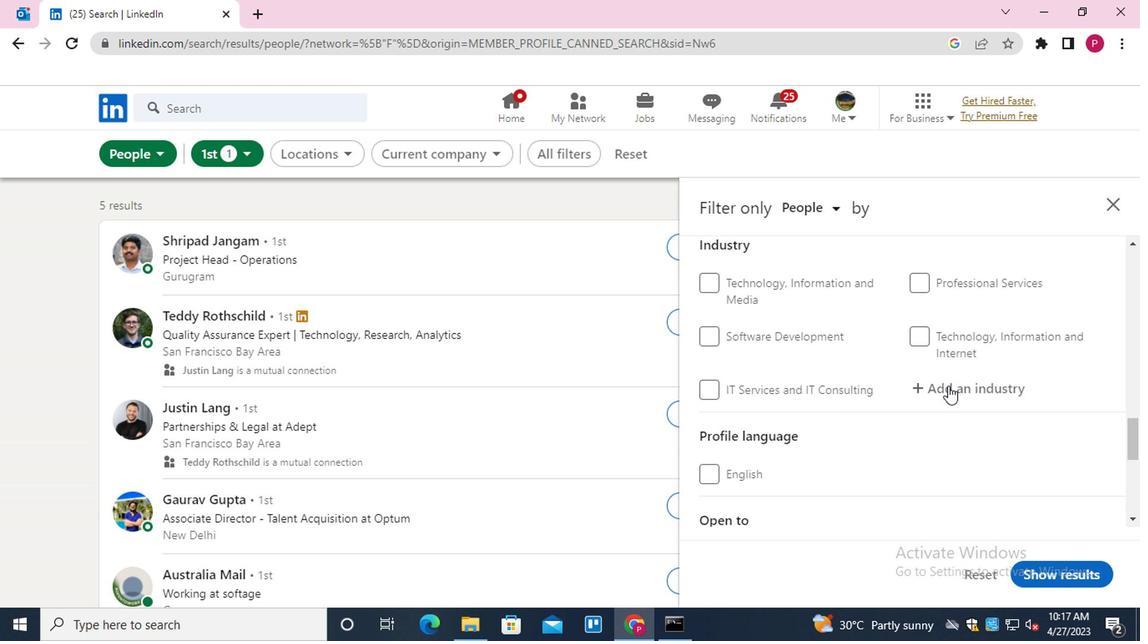 
Action: Key pressed <Key.shift>E<Key.backspace>WHOLESALE<Key.down><Key.down><Key.down><Key.down><Key.down><Key.down><Key.down><Key.up><Key.enter>
Screenshot: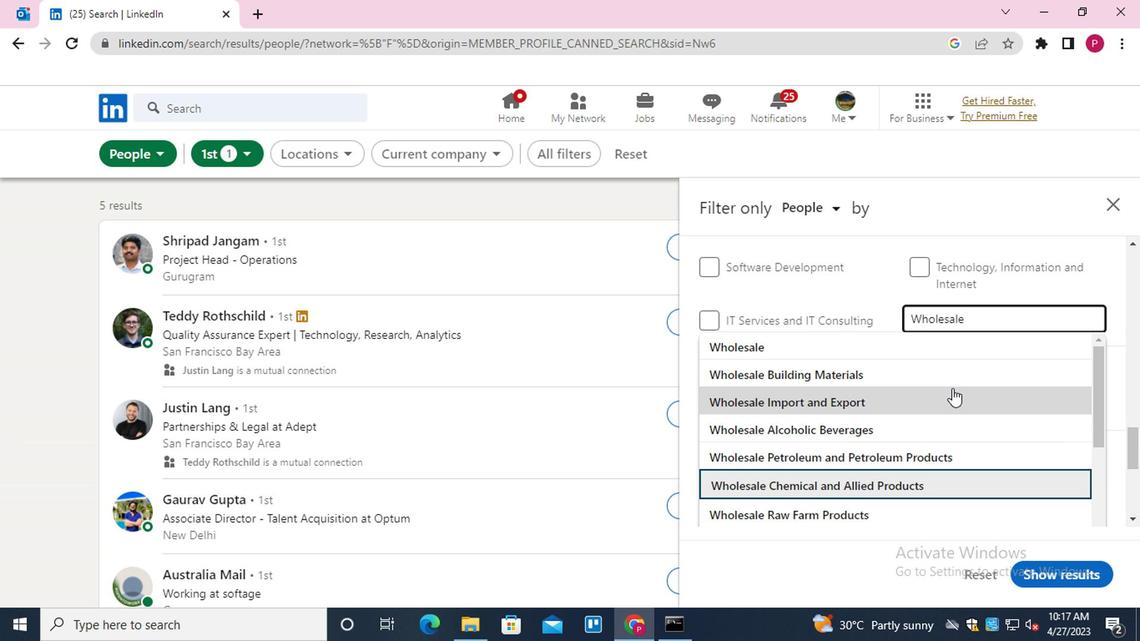 
Action: Mouse moved to (948, 389)
Screenshot: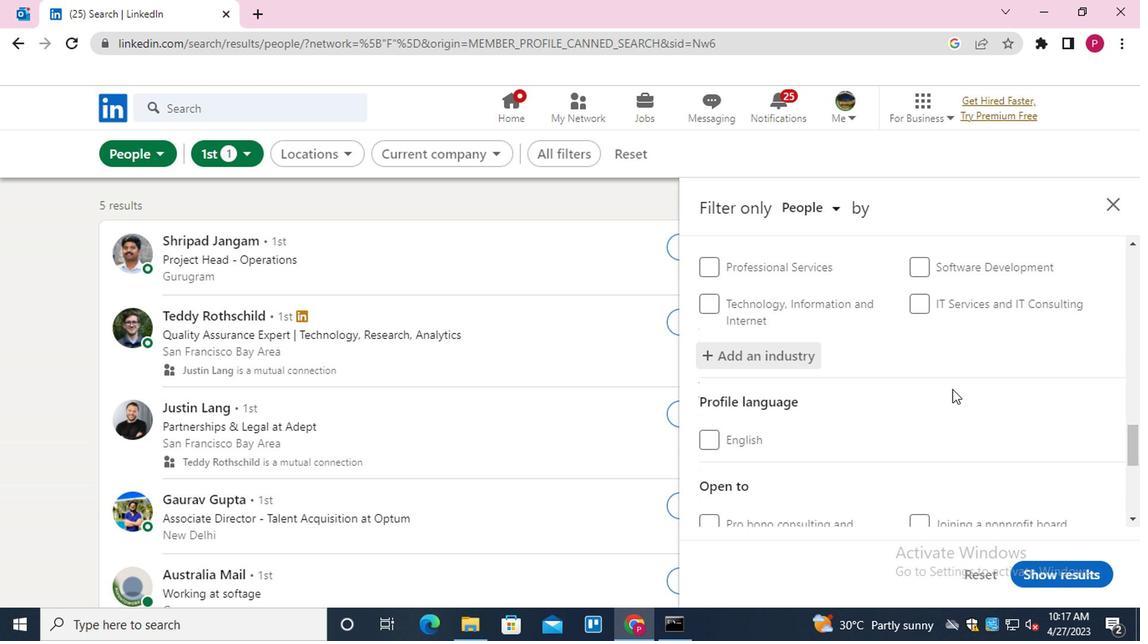 
Action: Mouse scrolled (948, 388) with delta (0, 0)
Screenshot: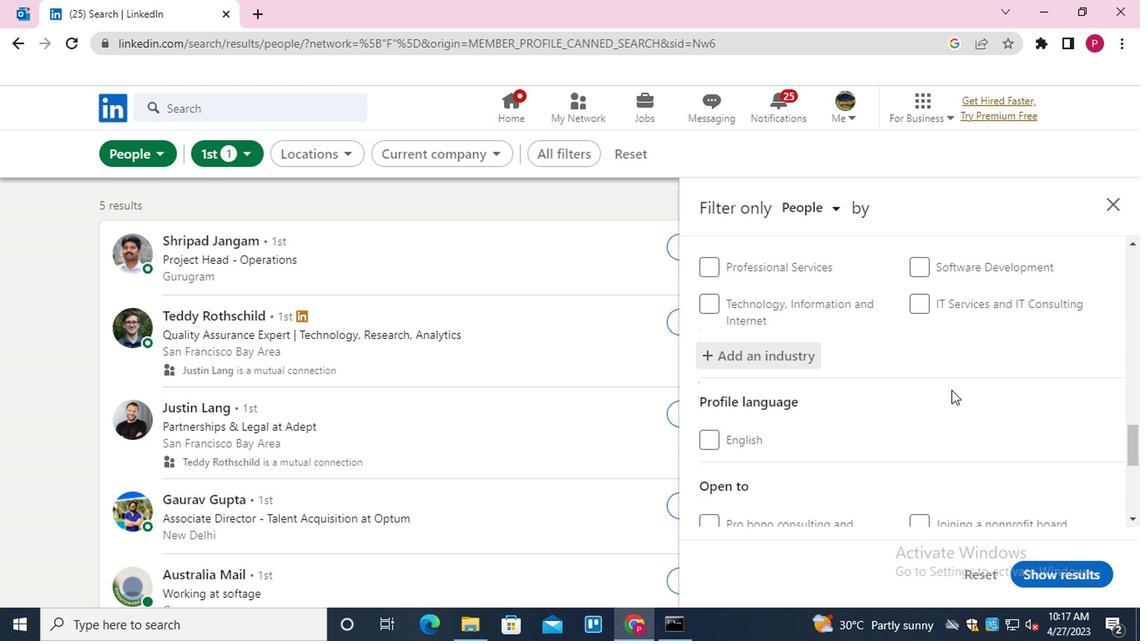 
Action: Mouse scrolled (948, 388) with delta (0, 0)
Screenshot: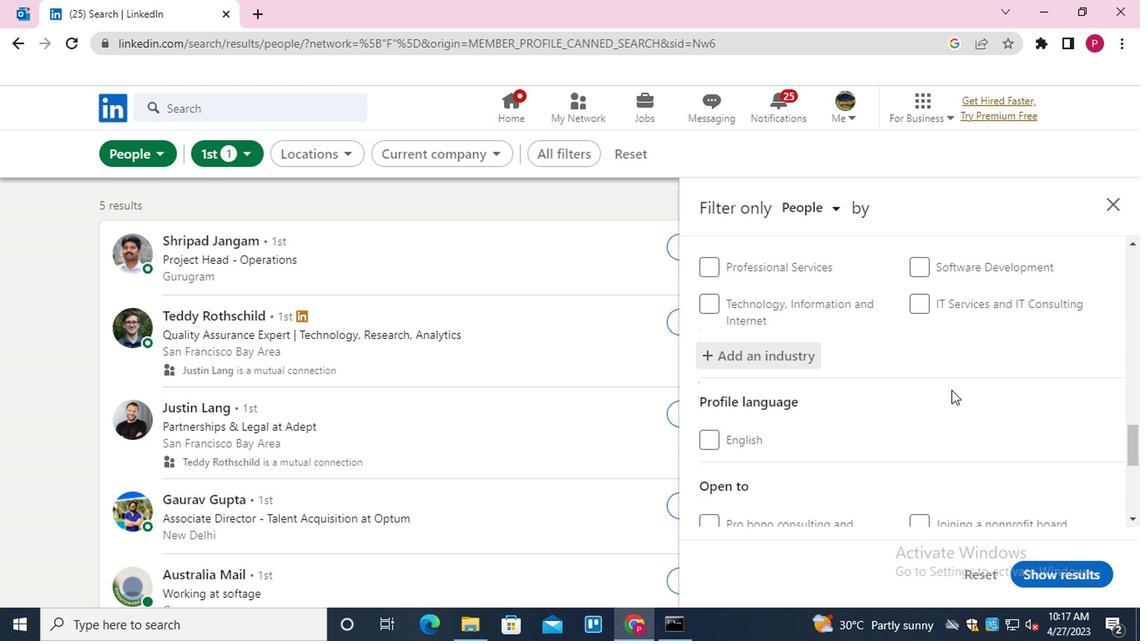 
Action: Mouse moved to (827, 391)
Screenshot: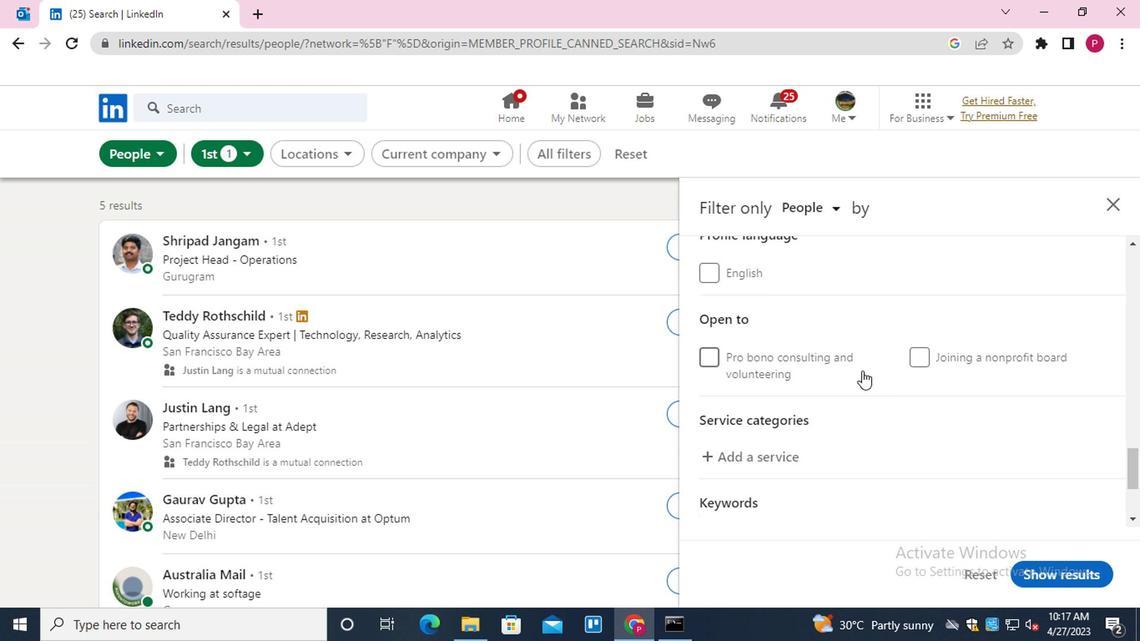 
Action: Mouse scrolled (827, 390) with delta (0, 0)
Screenshot: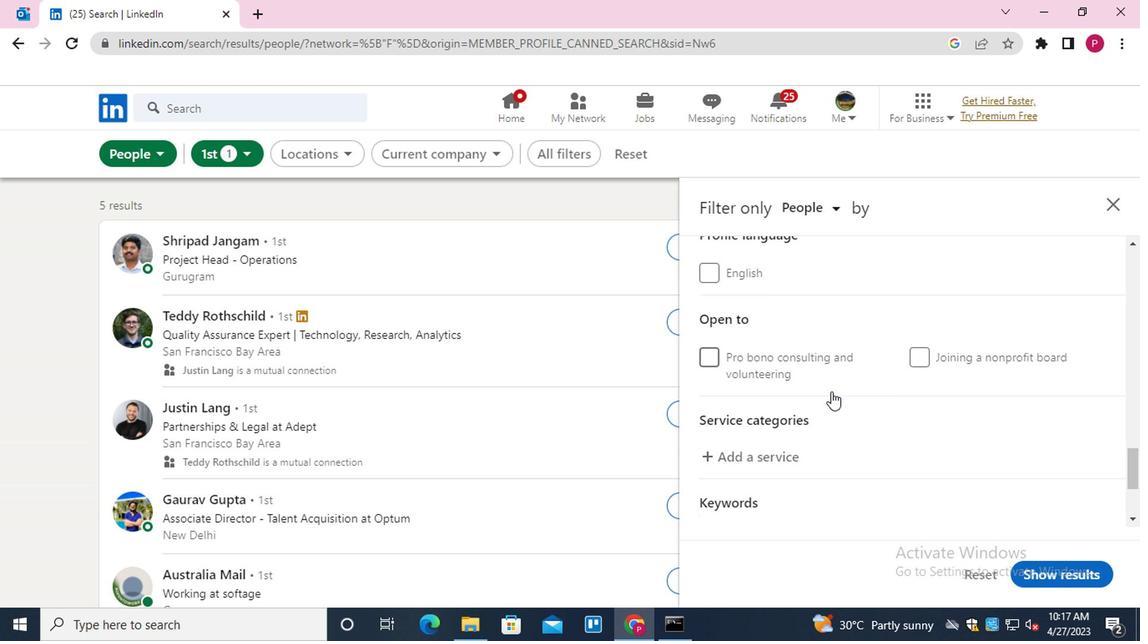 
Action: Mouse scrolled (827, 390) with delta (0, 0)
Screenshot: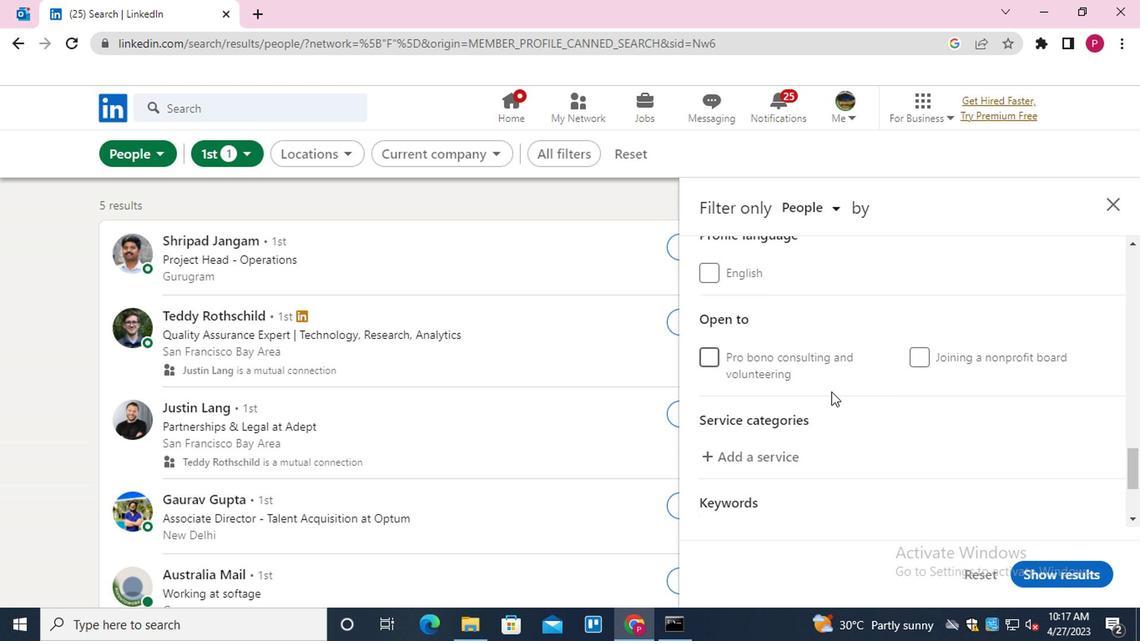 
Action: Mouse scrolled (827, 390) with delta (0, 0)
Screenshot: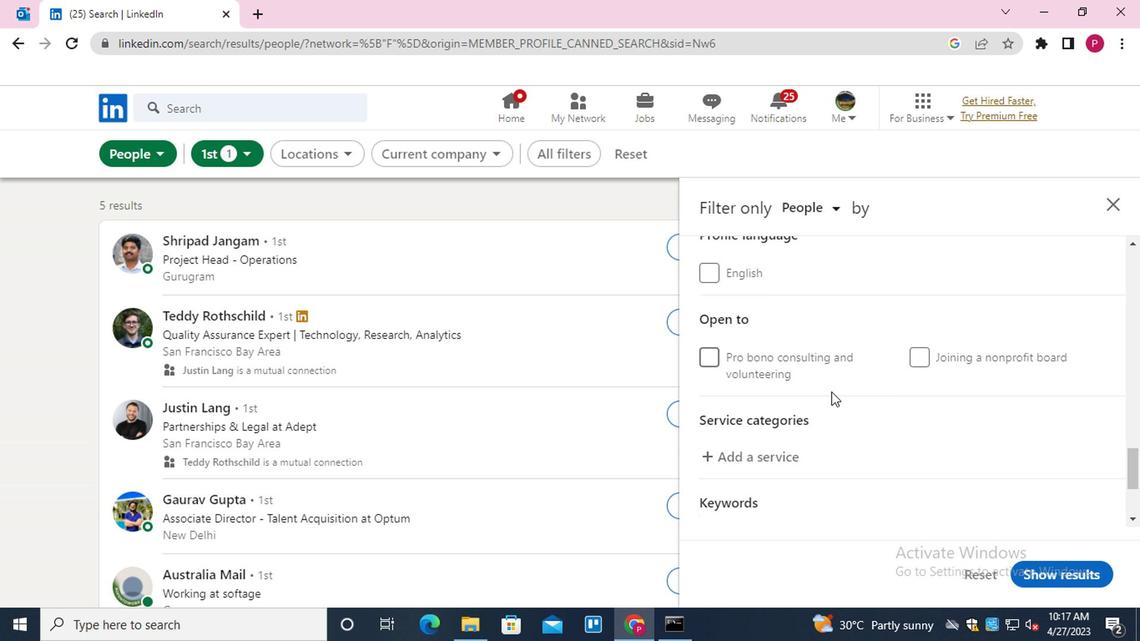 
Action: Mouse moved to (789, 292)
Screenshot: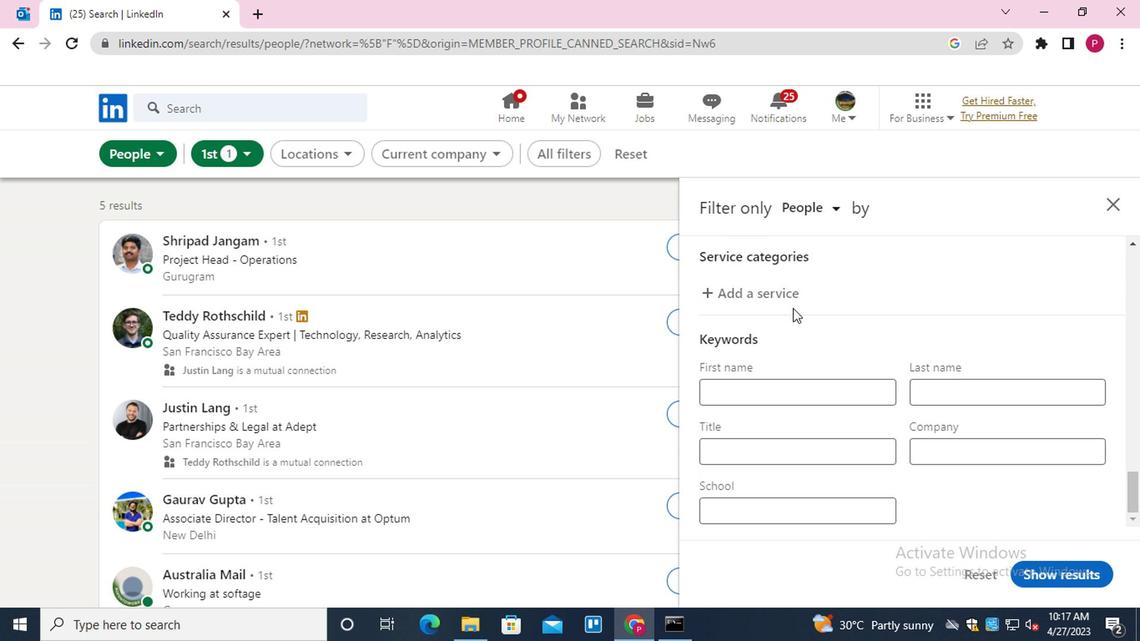 
Action: Mouse pressed left at (789, 292)
Screenshot: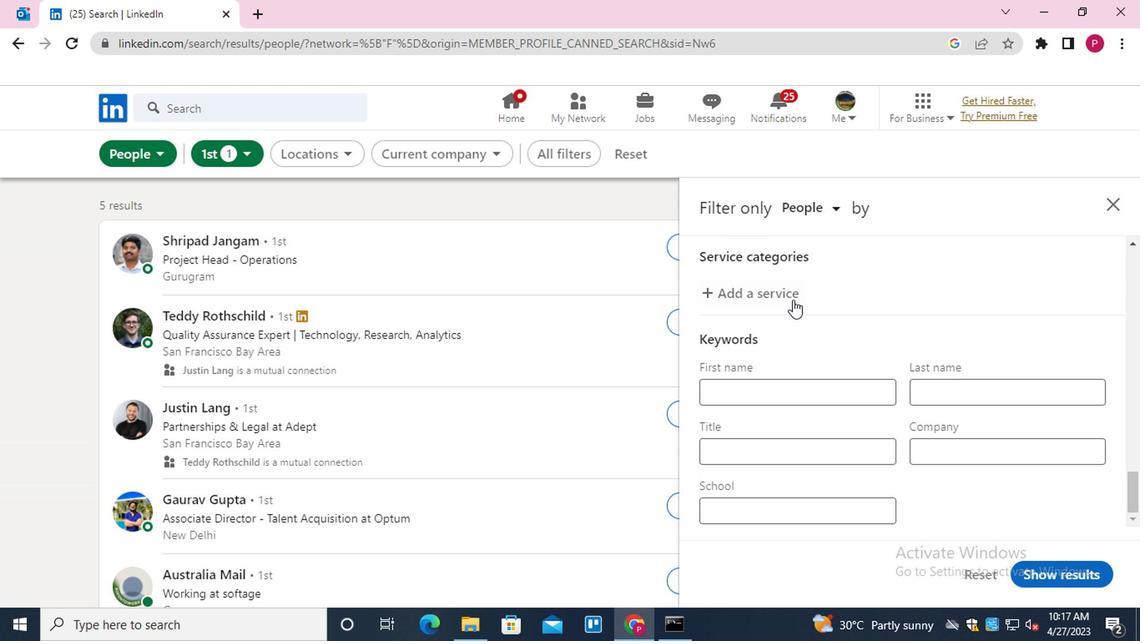 
Action: Key pressed <Key.shift>MARKET<Key.down><Key.down><Key.down><Key.down><Key.down><Key.down><Key.down><Key.down><Key.down><Key.down><Key.down><Key.down><Key.down><Key.down><Key.down><Key.down><Key.down><Key.down><Key.down><Key.down><Key.down><Key.down>ING<Key.enter>
Screenshot: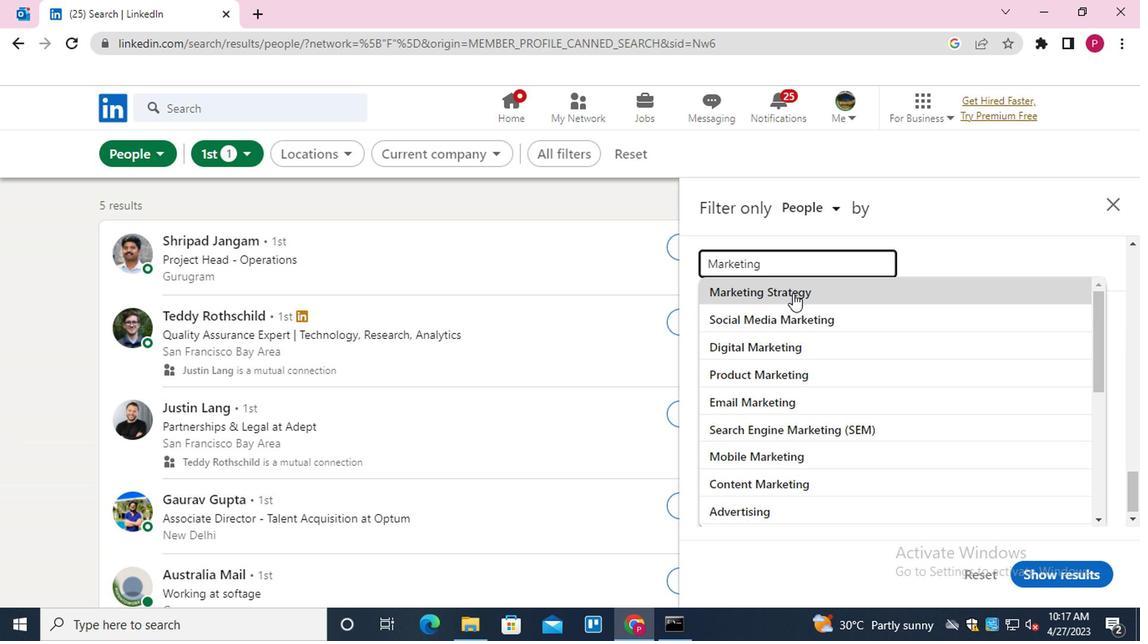 
Action: Mouse moved to (792, 452)
Screenshot: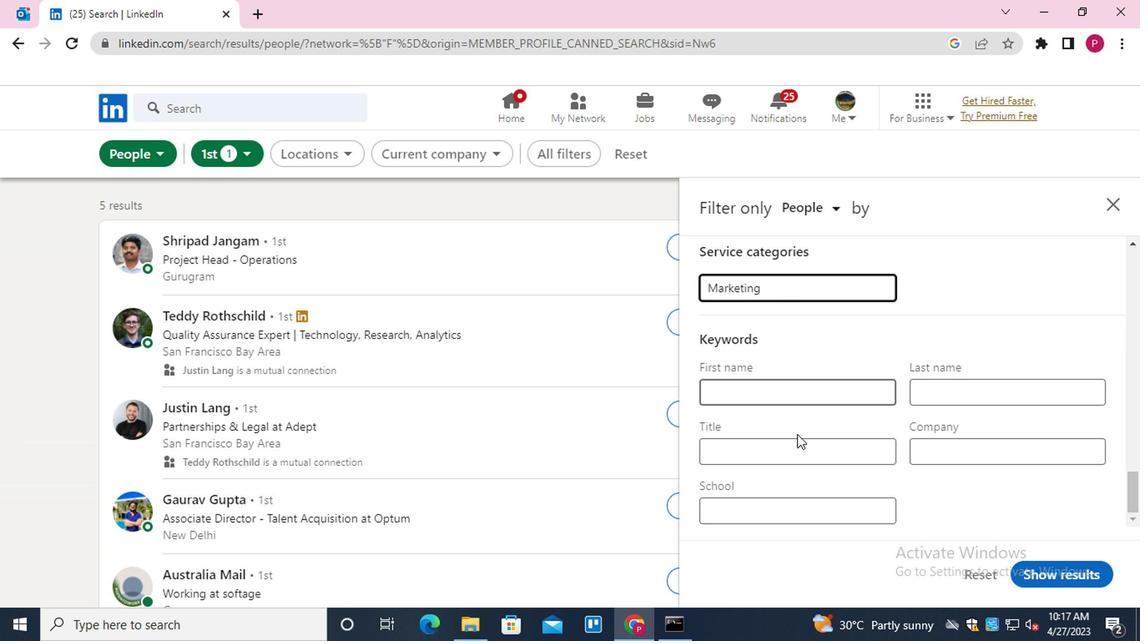 
Action: Mouse pressed left at (792, 452)
Screenshot: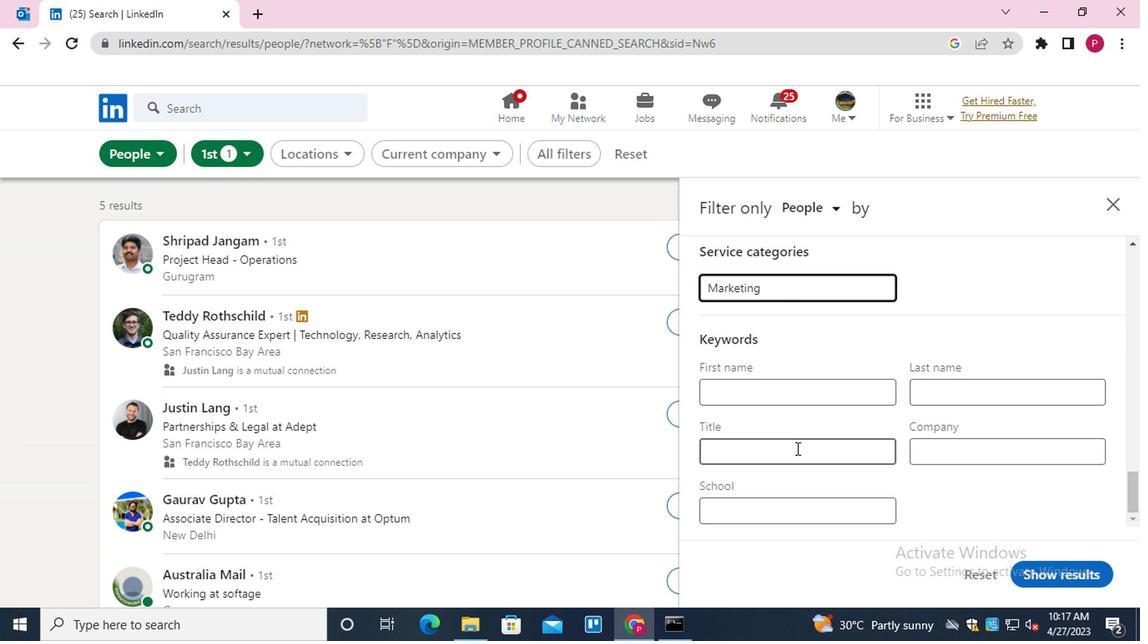 
Action: Mouse moved to (792, 453)
Screenshot: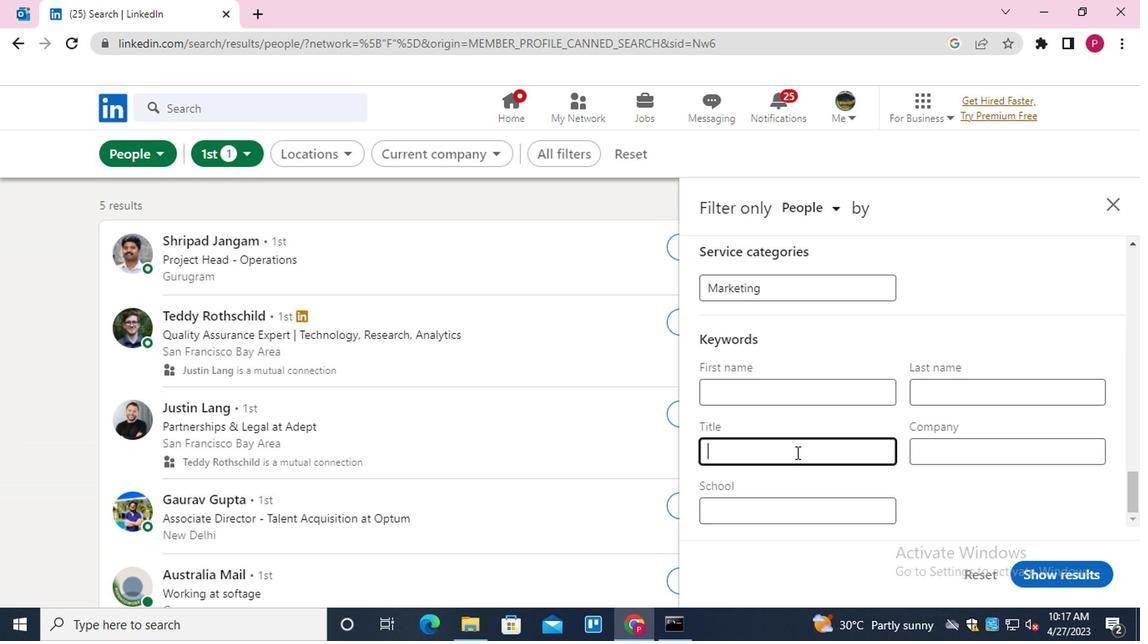
Action: Key pressed <Key.shift>COPYWRITER
Screenshot: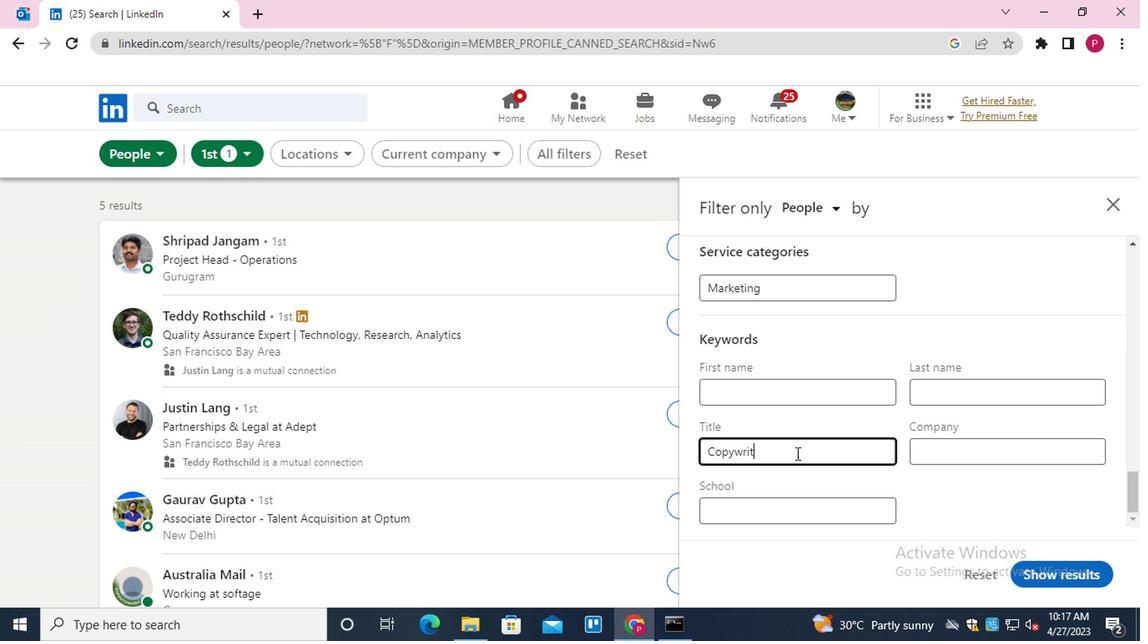 
Action: Mouse moved to (1096, 580)
Screenshot: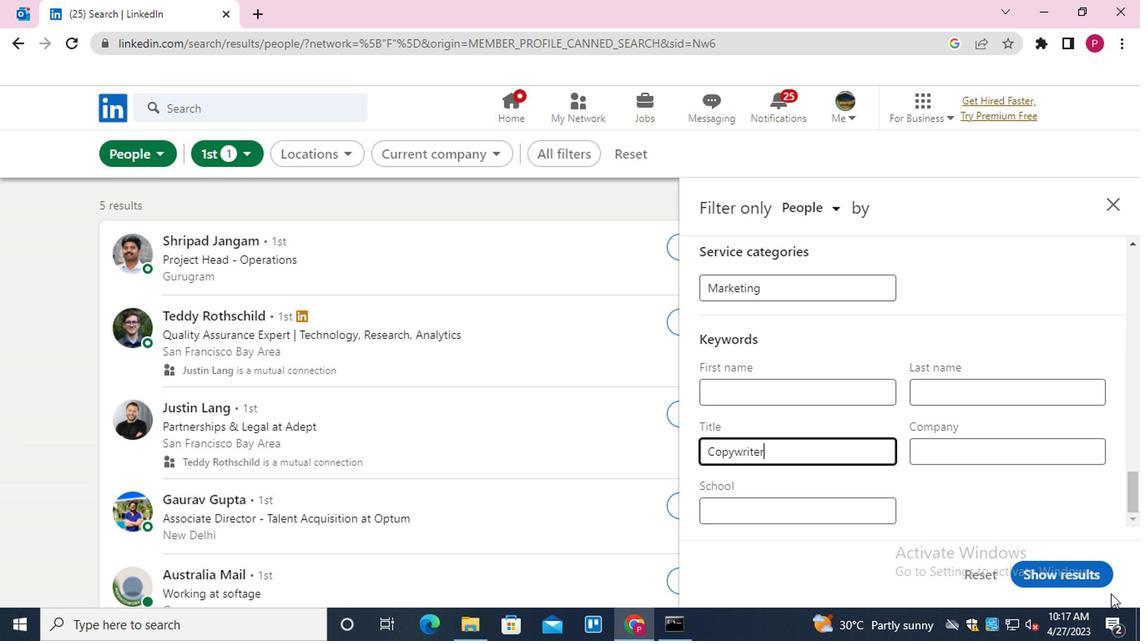 
Action: Mouse pressed left at (1096, 580)
Screenshot: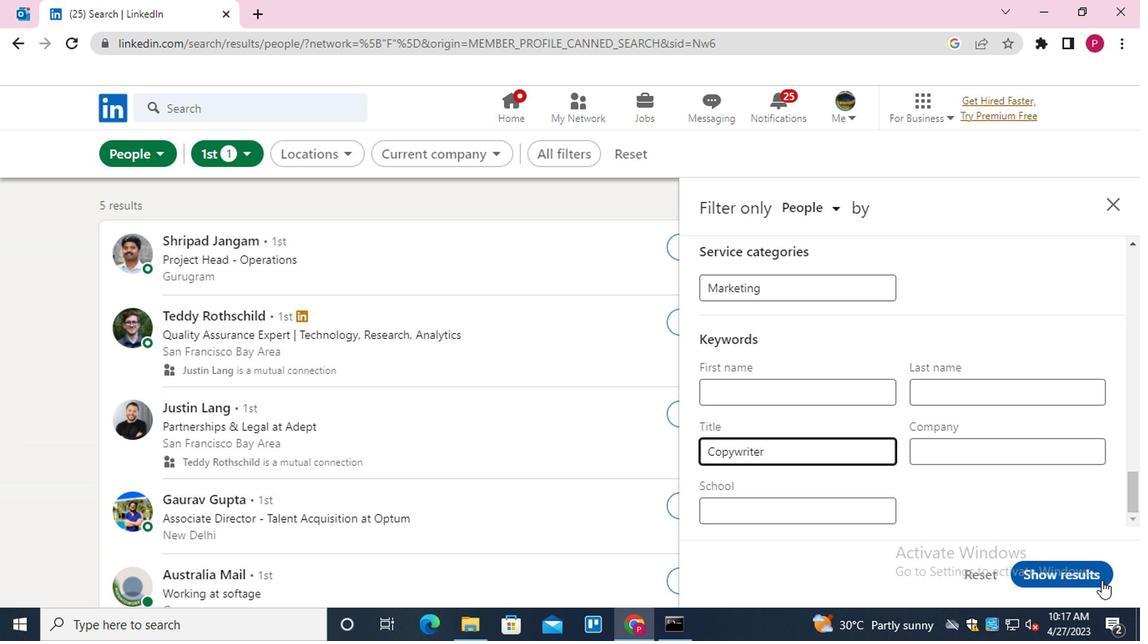 
Action: Mouse moved to (558, 359)
Screenshot: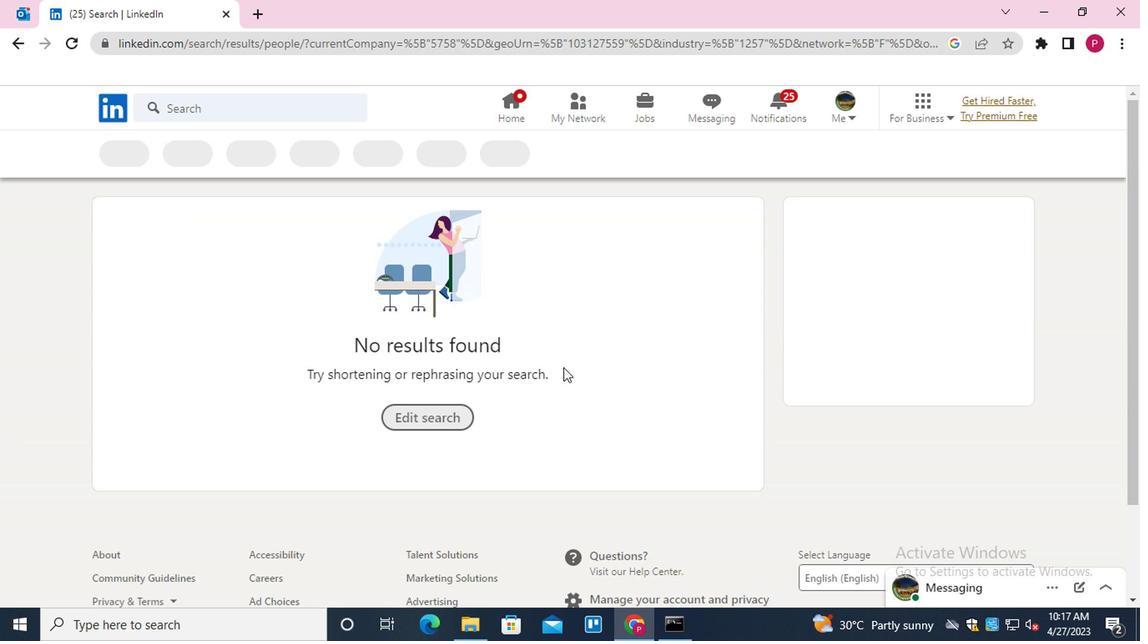 
